 Task: Font style For heading Use Andalus with dark grey 1 1 colour. font size for heading '12 Pt. 'Change the font style of data to Andalusand font size to  12 Pt. Change the alignment of both headline & data to  Align right. In the sheet  Attendance Summary Reportbook
Action: Key pressed <Key.up><Key.up>
Screenshot: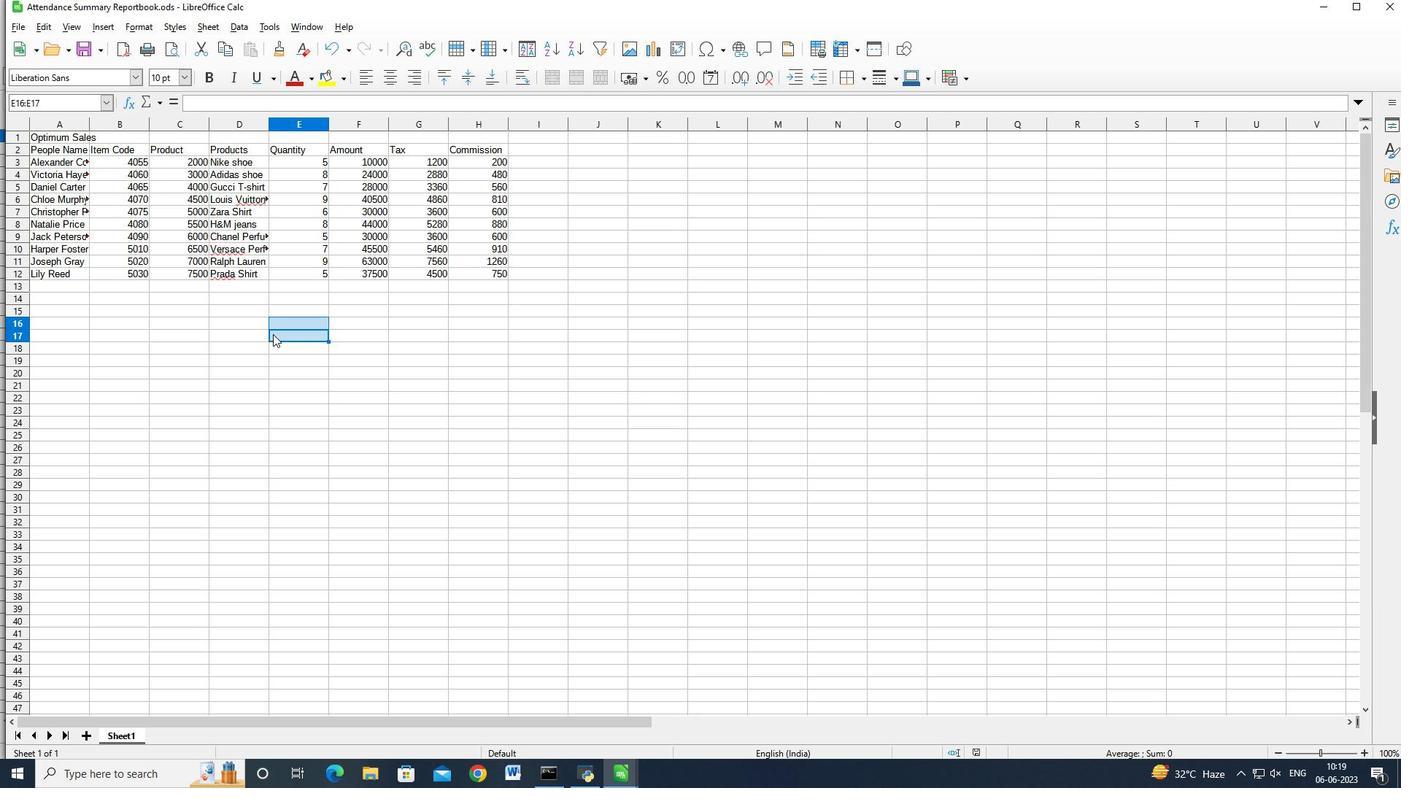 
Action: Mouse pressed right at (272, 334)
Screenshot: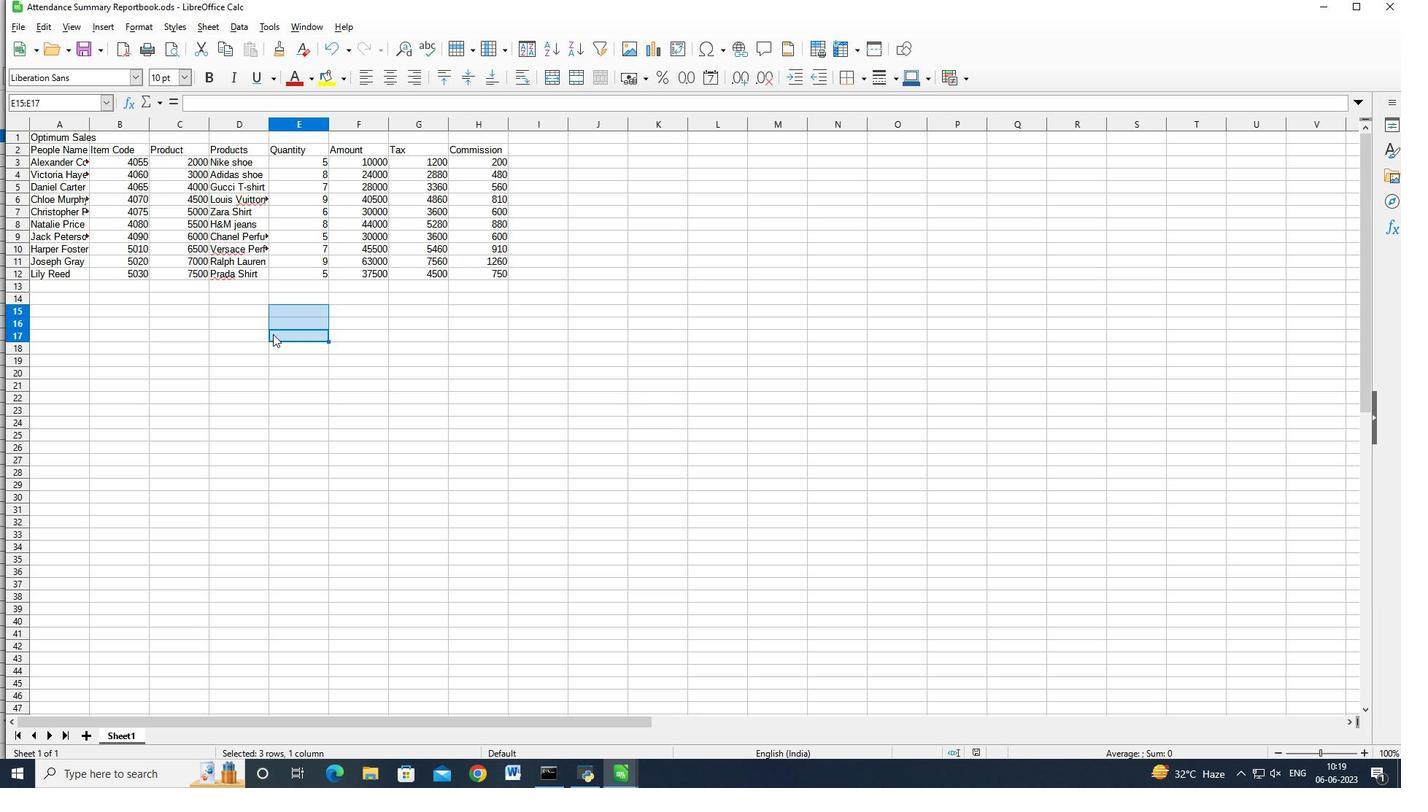 
Action: Mouse moved to (230, 348)
Screenshot: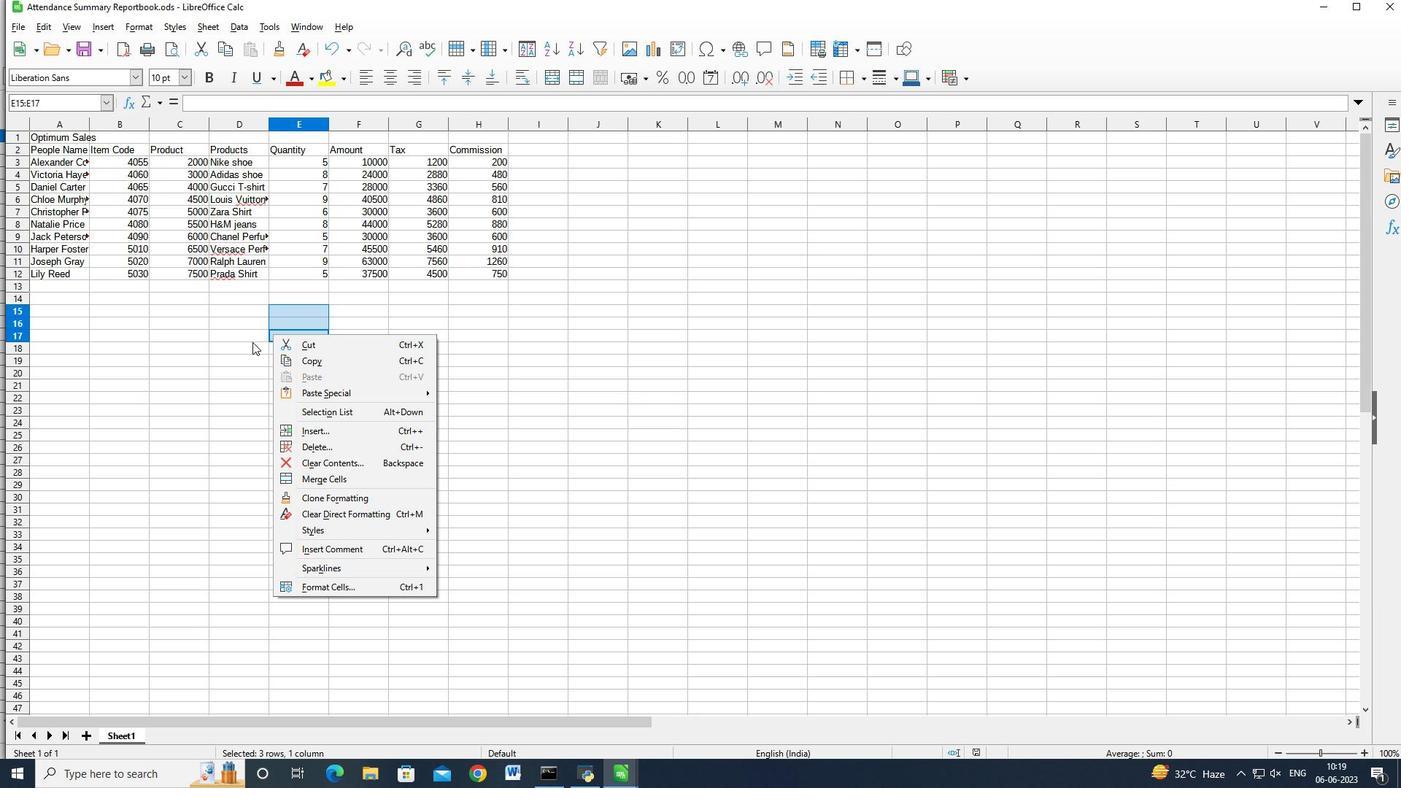 
Action: Mouse pressed right at (230, 348)
Screenshot: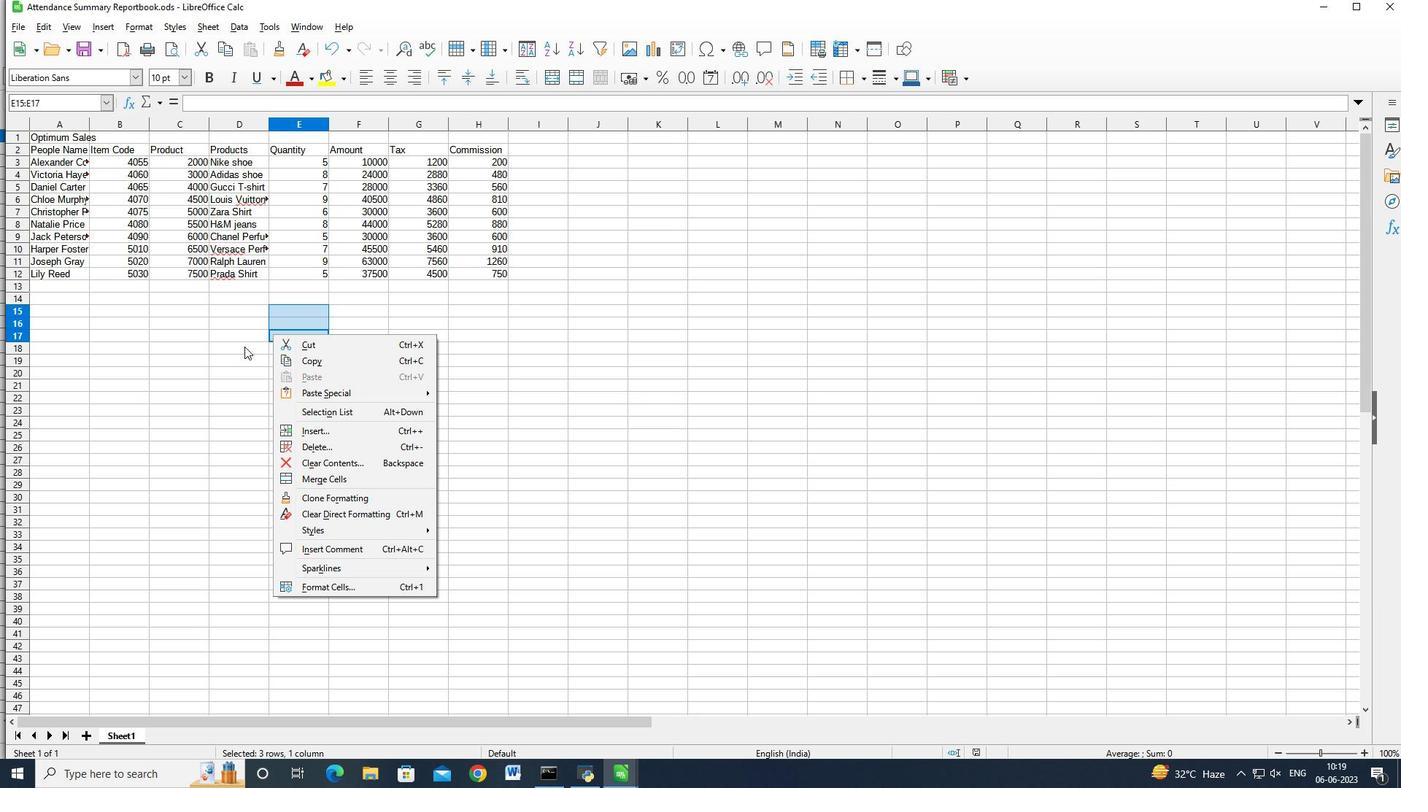 
Action: Mouse pressed right at (230, 348)
Screenshot: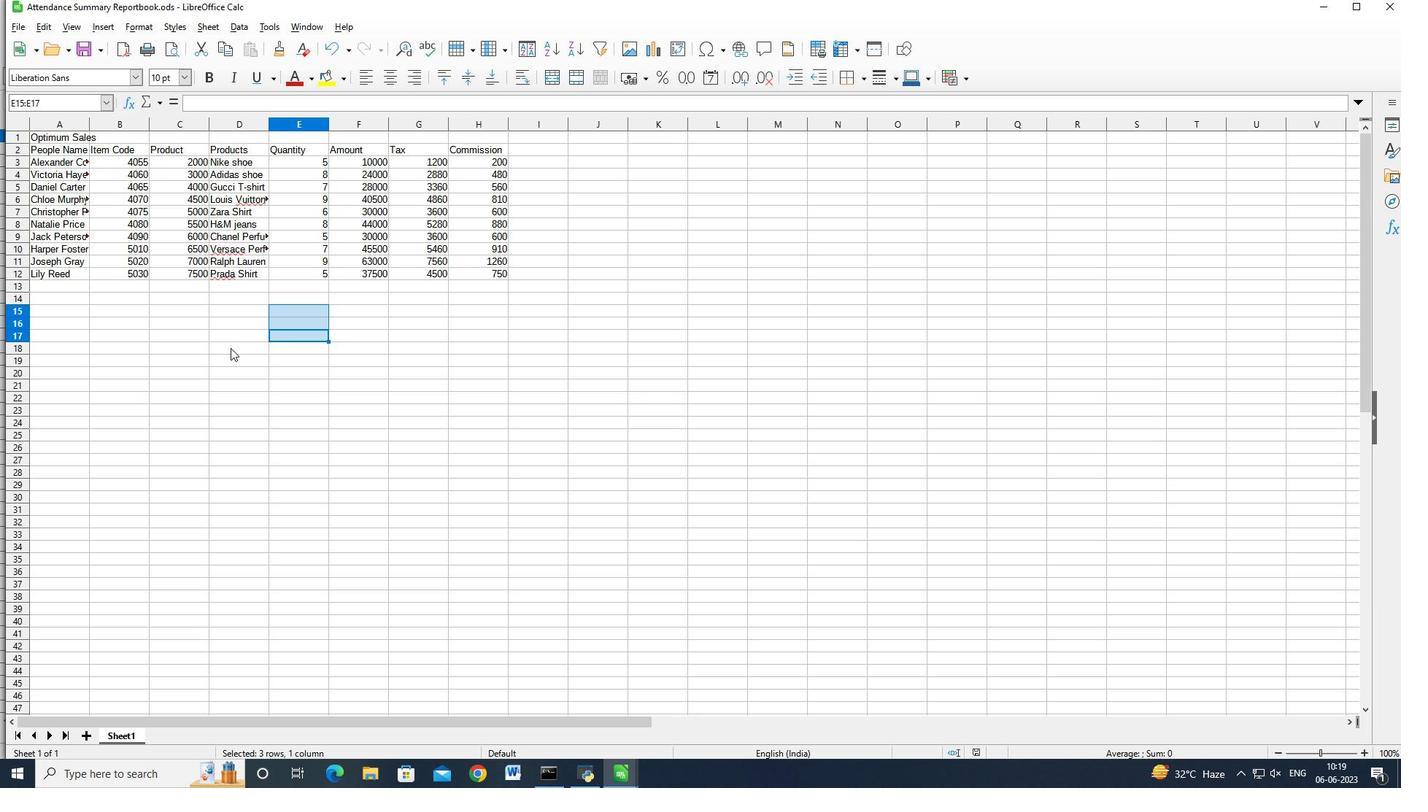 
Action: Mouse moved to (150, 294)
Screenshot: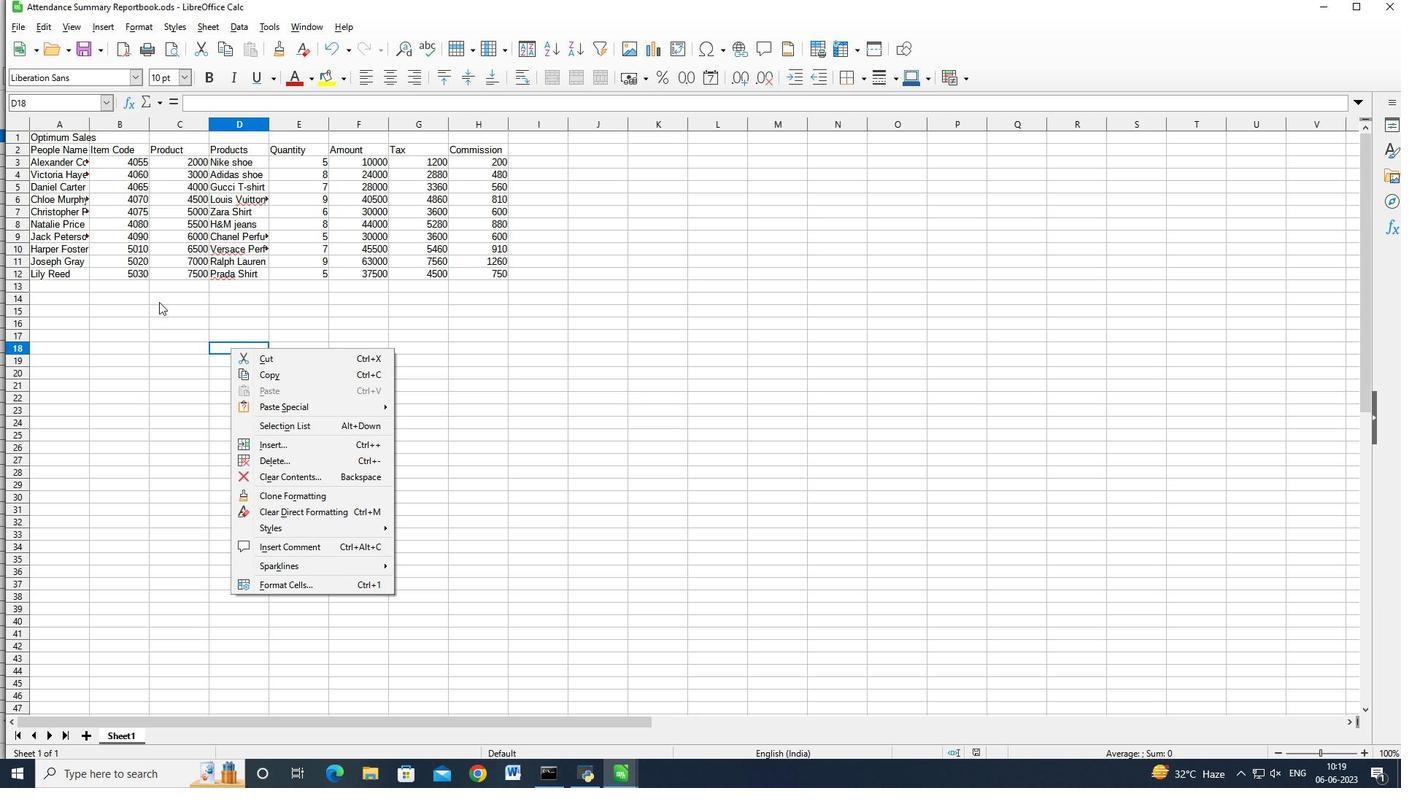 
Action: Mouse pressed right at (150, 294)
Screenshot: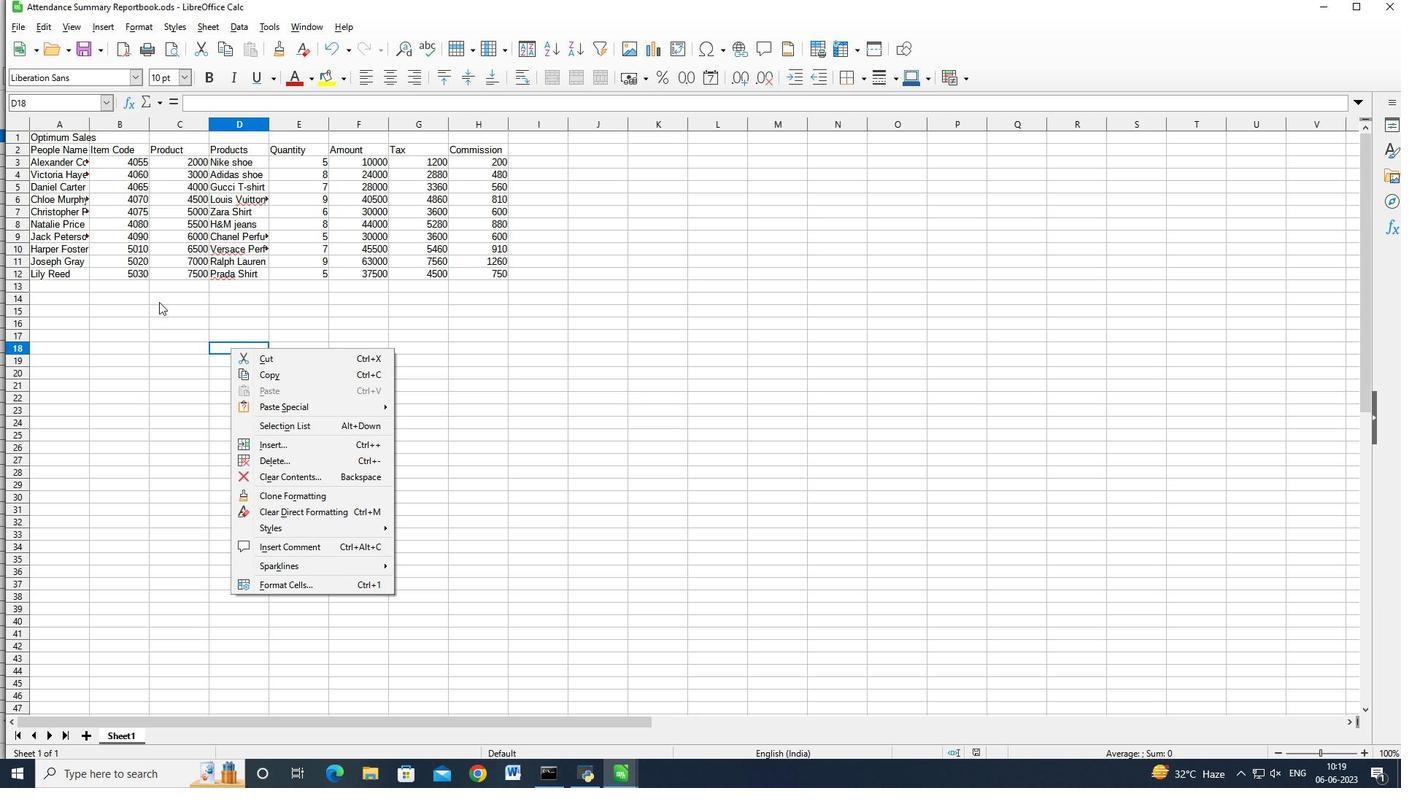 
Action: Mouse moved to (145, 294)
Screenshot: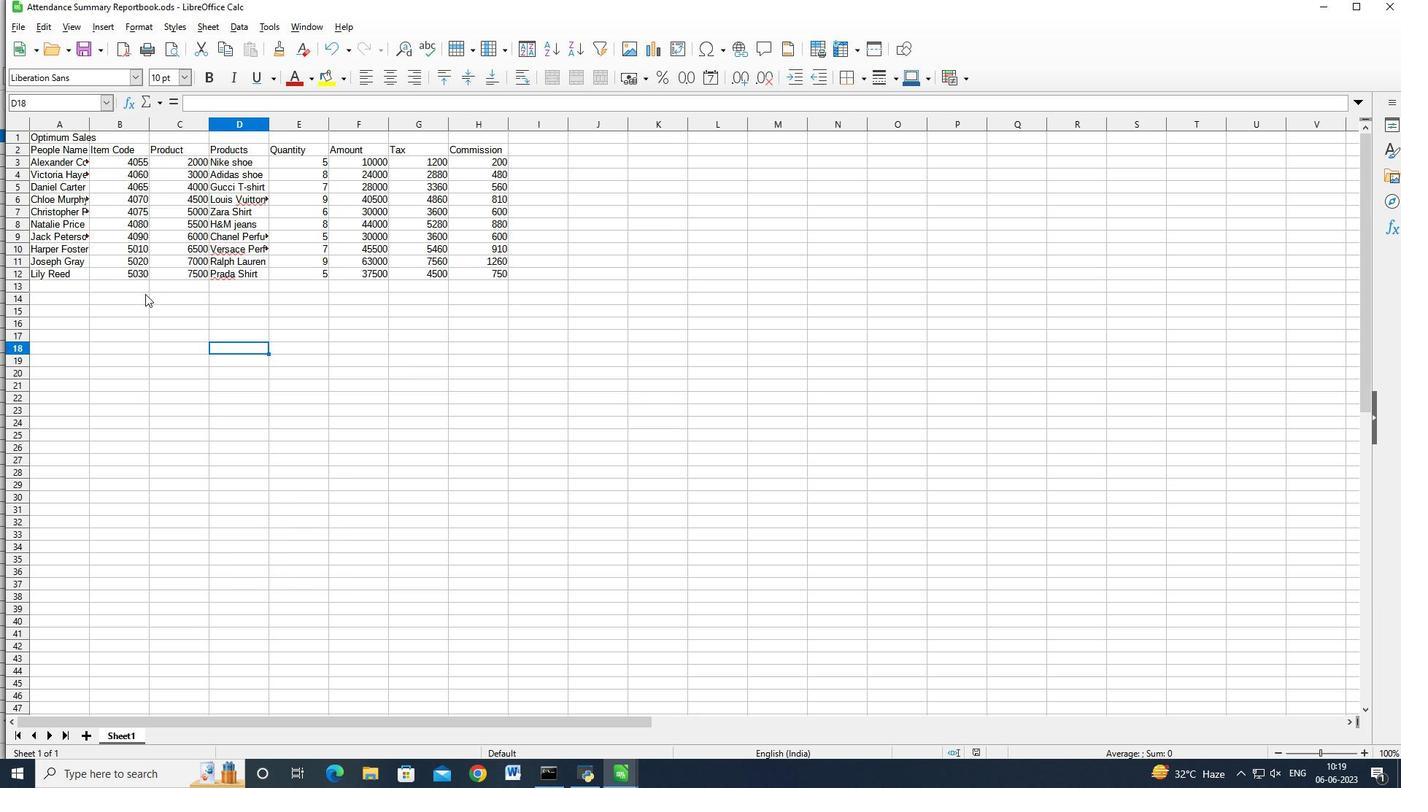 
Action: Key pressed <Key.up><Key.up><Key.left><Key.up><Key.left><Key.up><Key.left><Key.up><Key.left><Key.up><Key.up><Key.up><Key.up><Key.up><Key.up><Key.up><Key.up><Key.up><Key.up><Key.up><Key.up><Key.shift><Key.right>
Screenshot: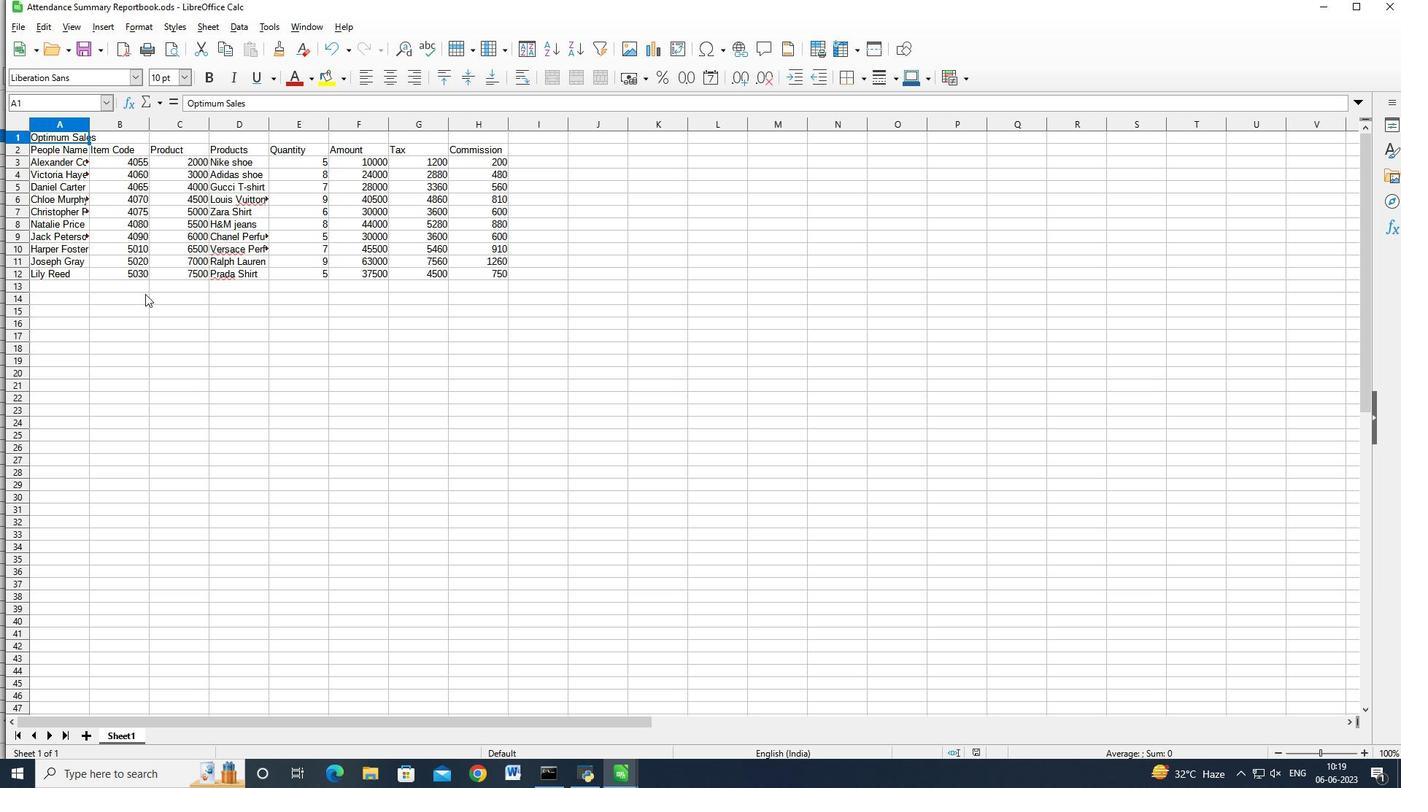 
Action: Mouse moved to (101, 76)
Screenshot: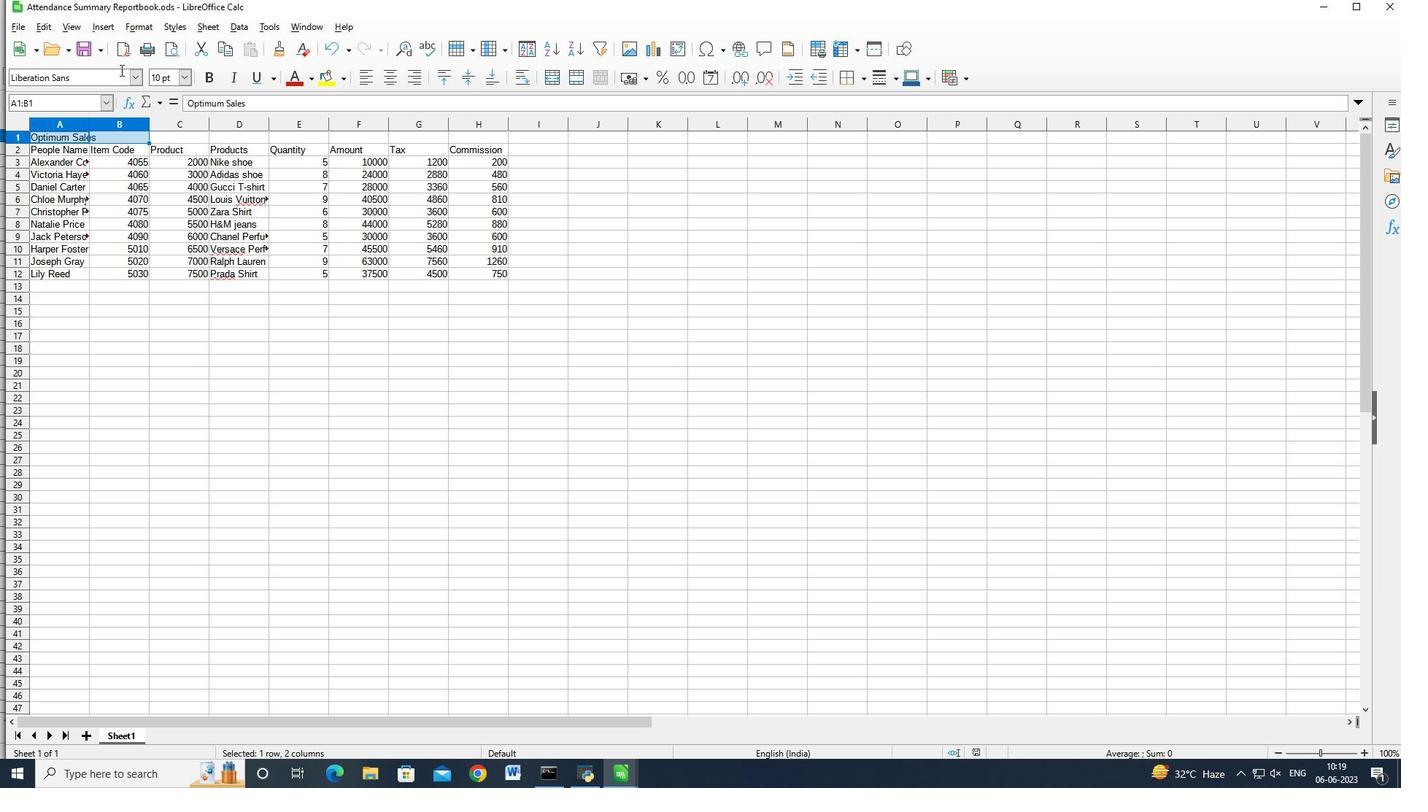 
Action: Mouse pressed left at (101, 76)
Screenshot: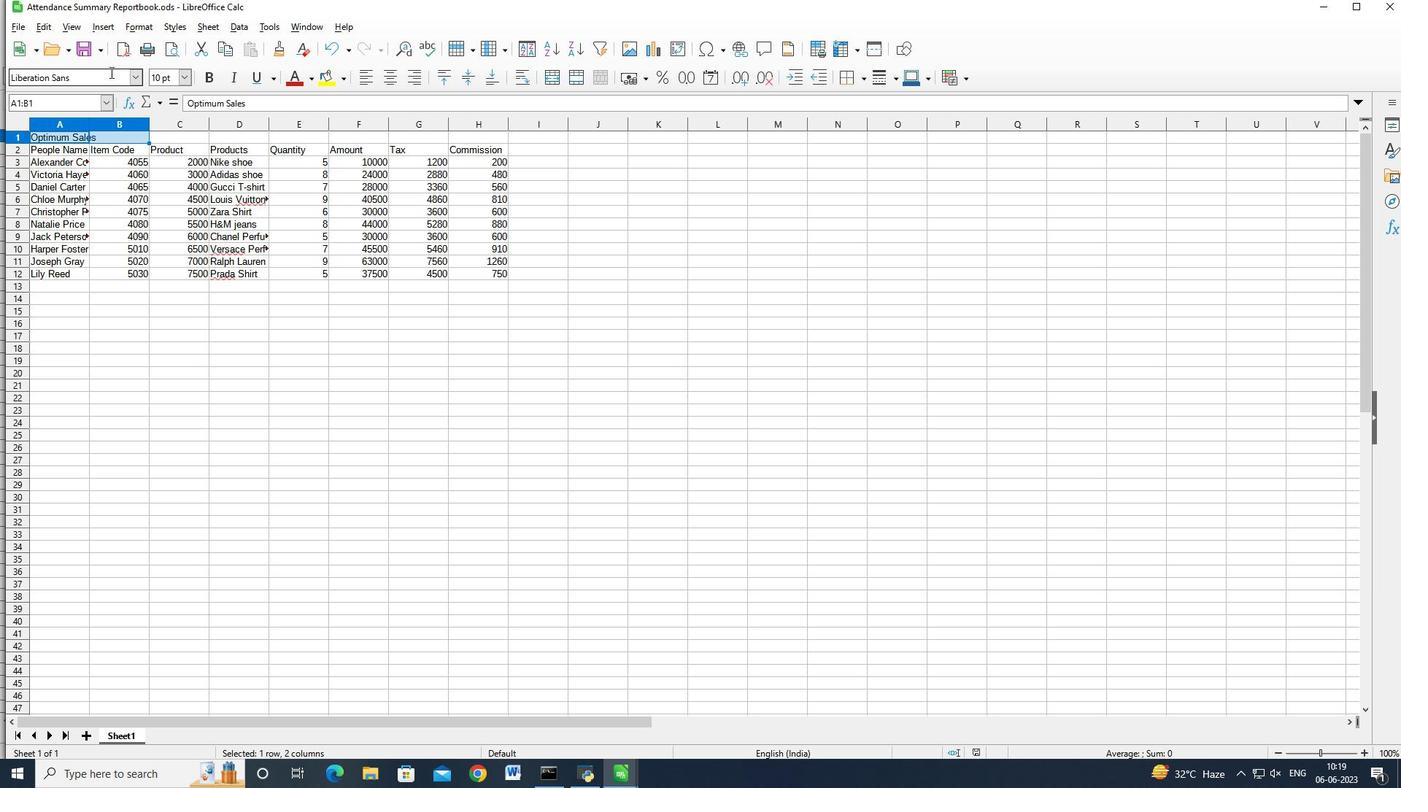 
Action: Key pressed <Key.backspace><Key.backspace><Key.backspace><Key.backspace><Key.backspace><Key.backspace><Key.backspace><Key.backspace><Key.backspace><Key.backspace><Key.backspace><Key.backspace><Key.backspace><Key.backspace><Key.backspace><Key.shift_r>Andalus<Key.enter>
Screenshot: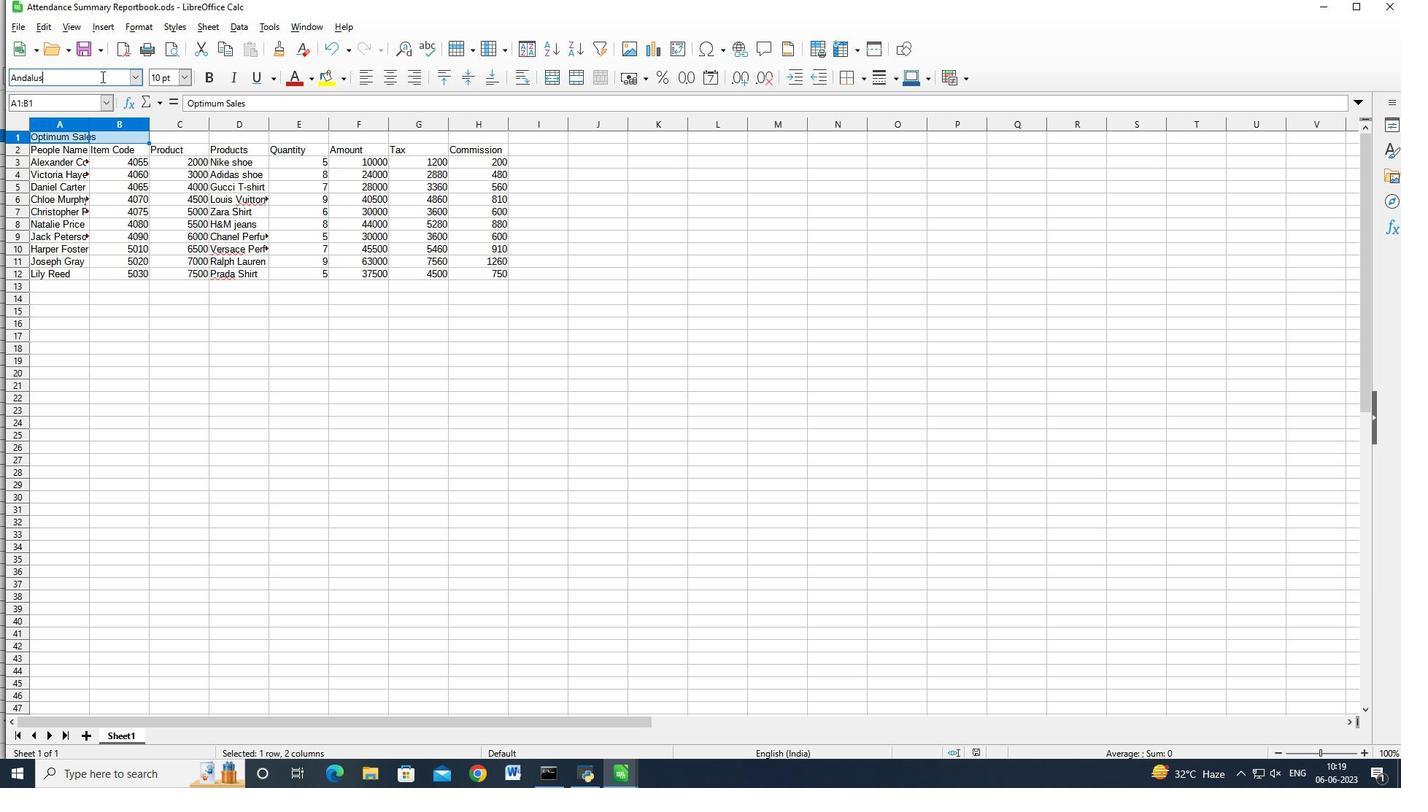 
Action: Mouse moved to (310, 78)
Screenshot: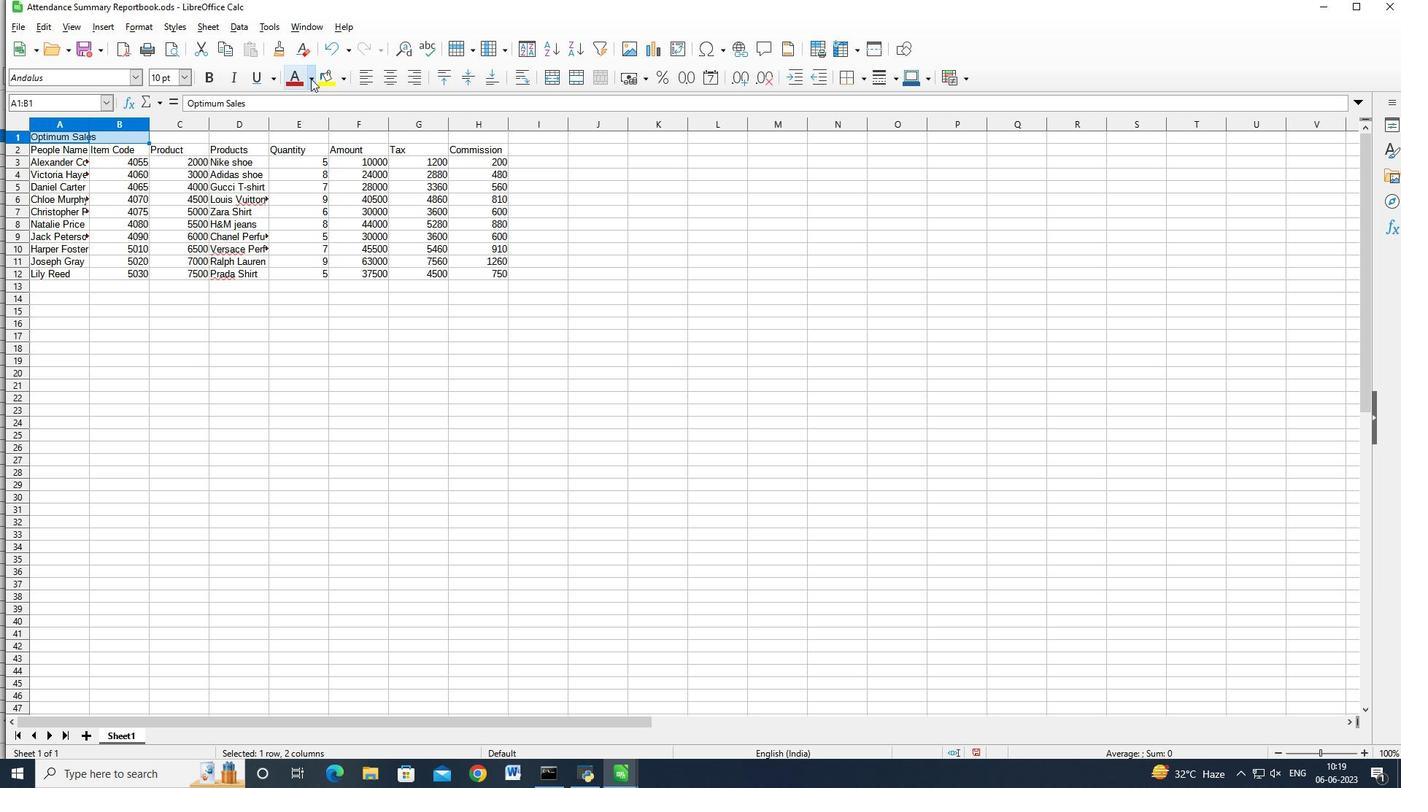 
Action: Mouse pressed left at (310, 78)
Screenshot: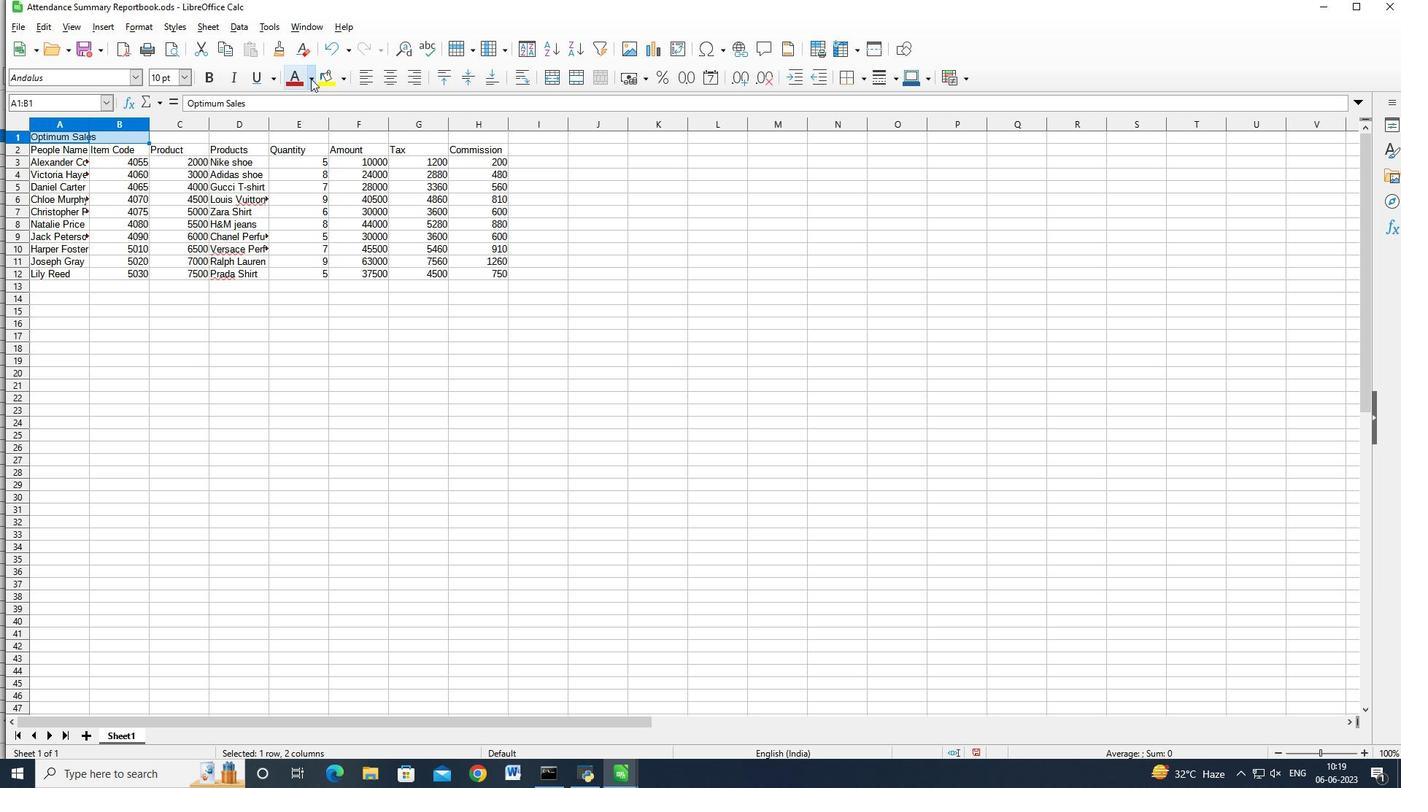 
Action: Mouse moved to (343, 169)
Screenshot: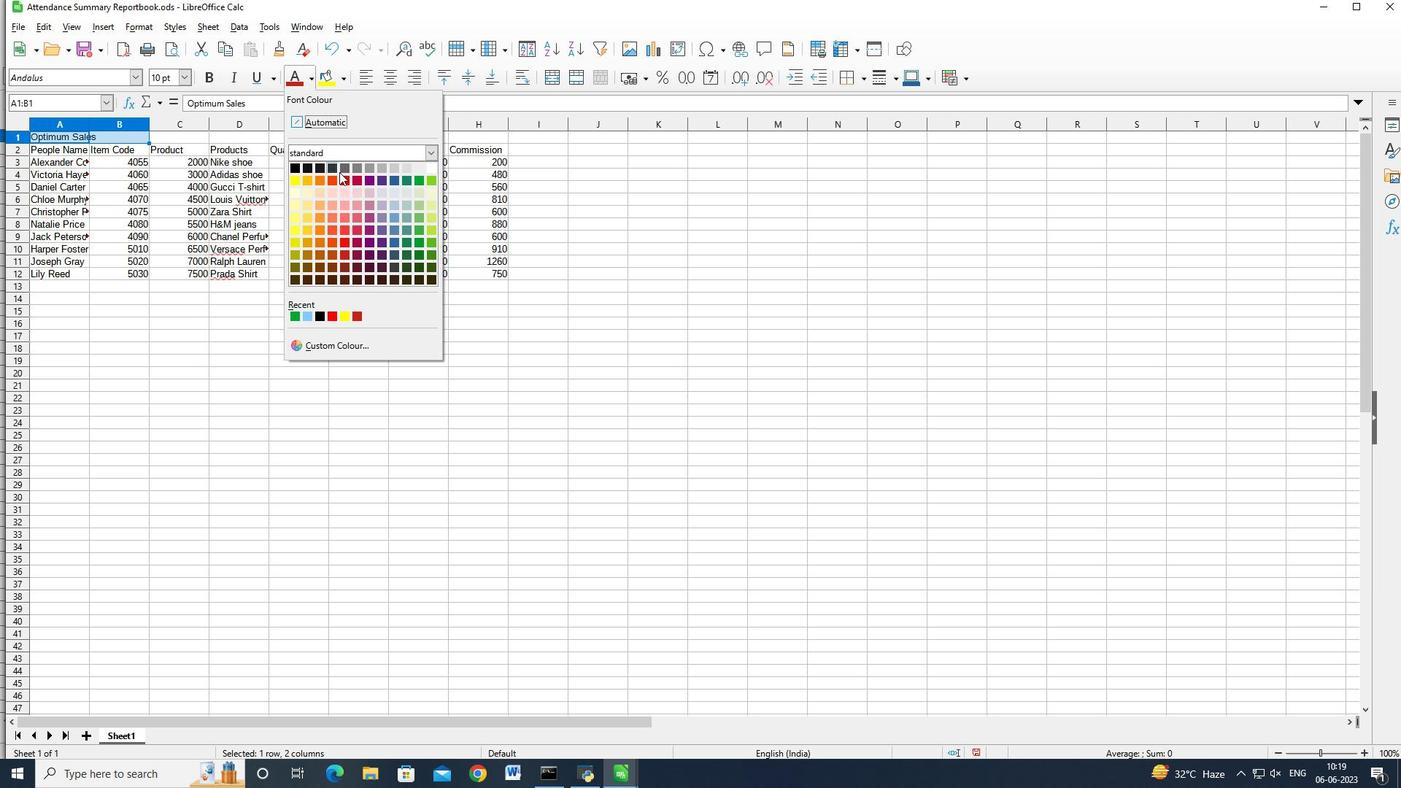 
Action: Mouse pressed left at (343, 169)
Screenshot: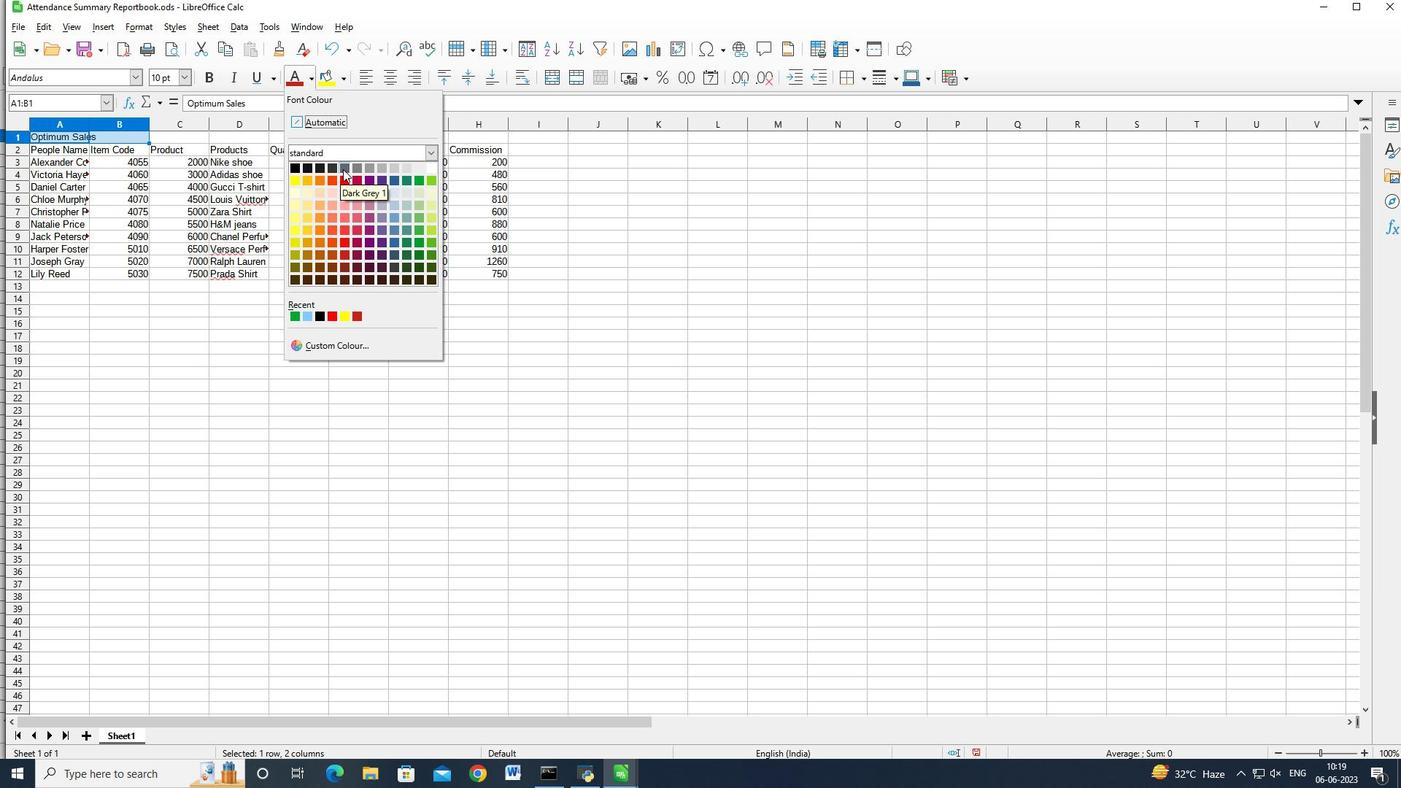 
Action: Mouse moved to (55, 143)
Screenshot: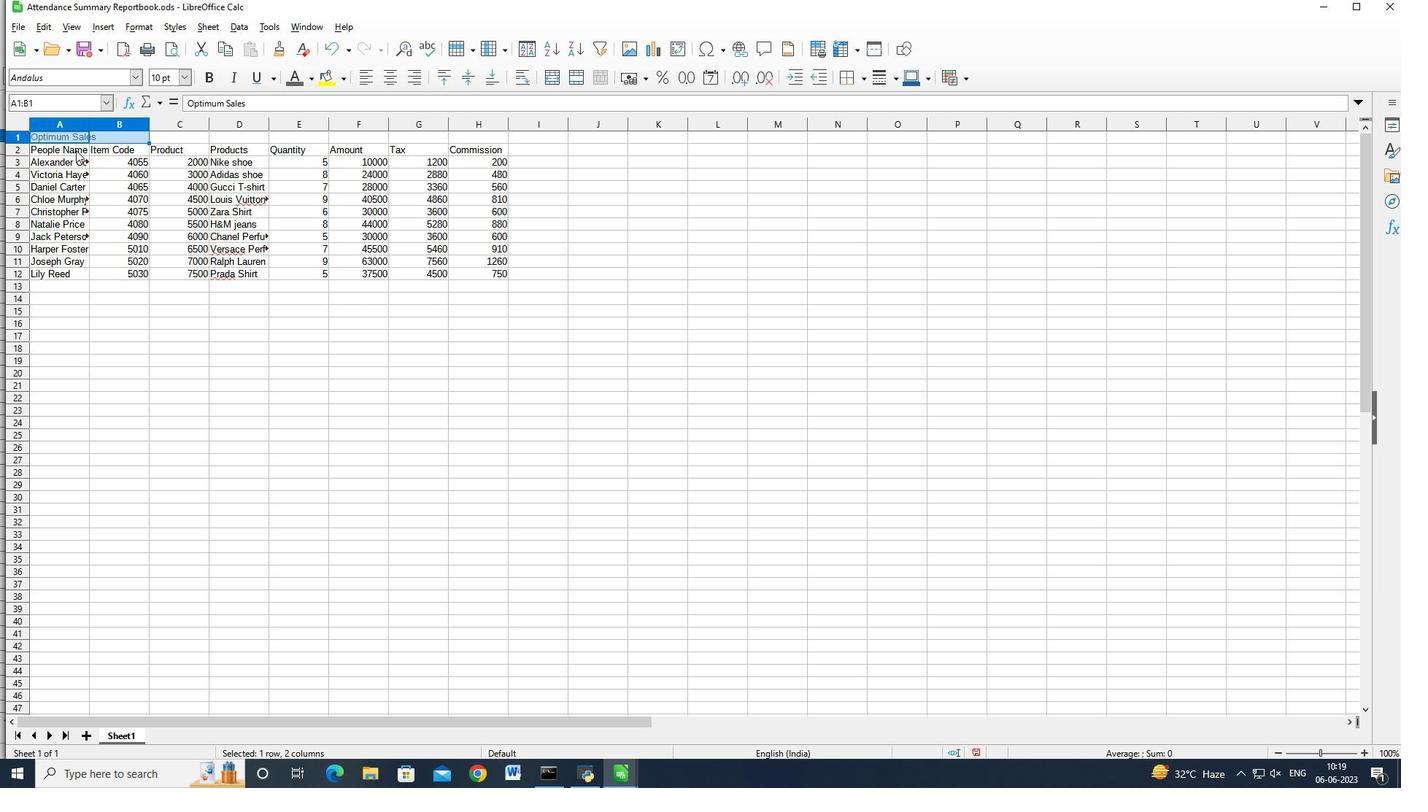 
Action: Mouse pressed left at (55, 143)
Screenshot: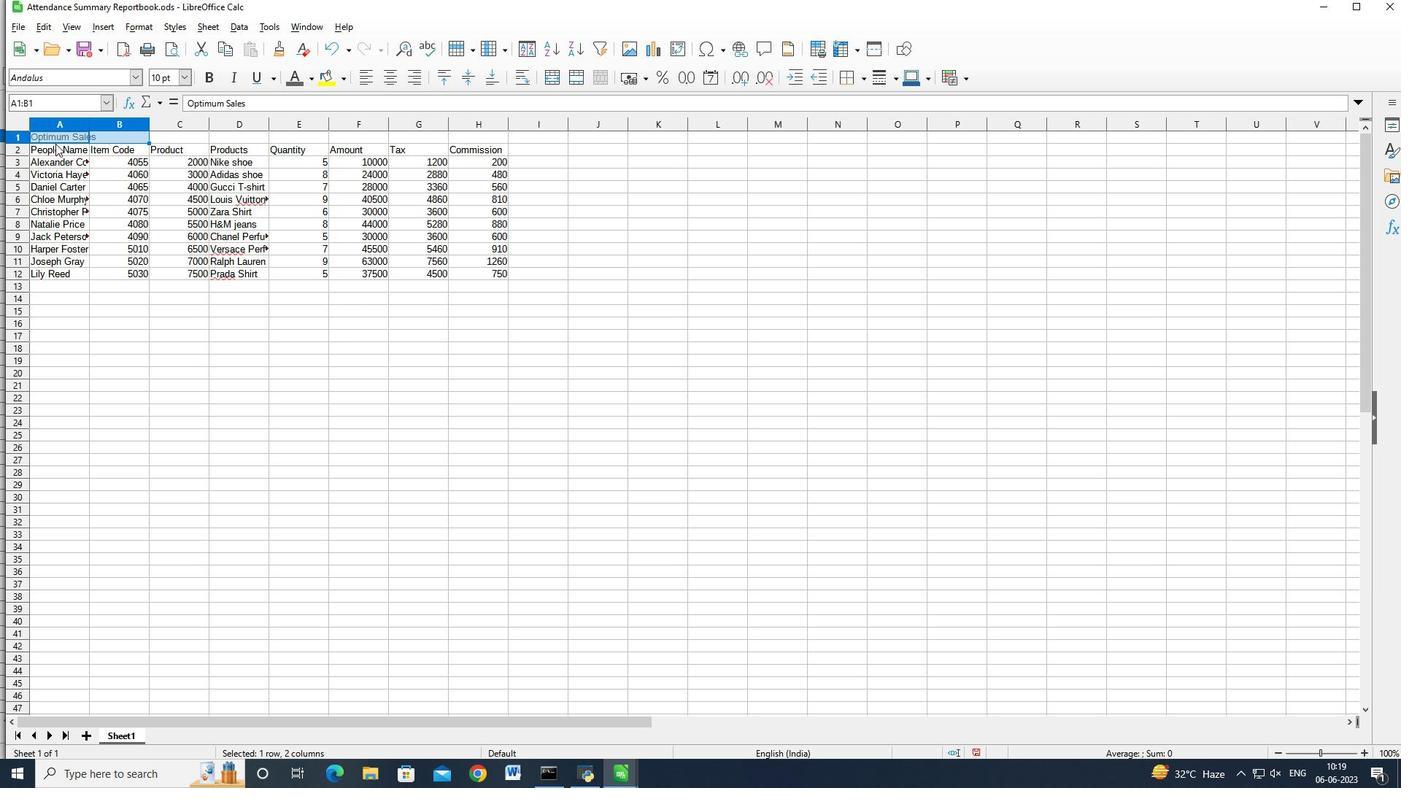 
Action: Key pressed <Key.up><Key.shift><Key.right>
Screenshot: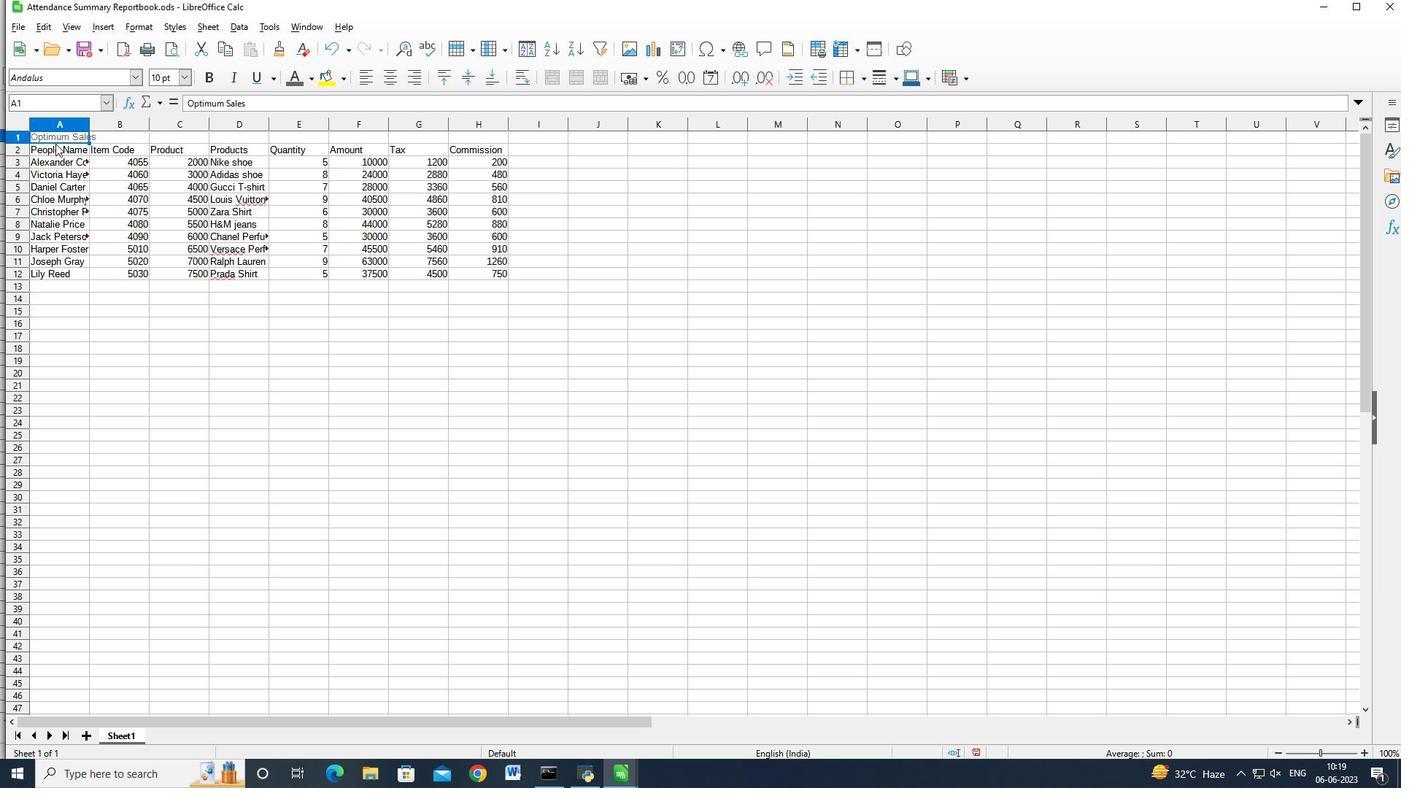 
Action: Mouse moved to (181, 82)
Screenshot: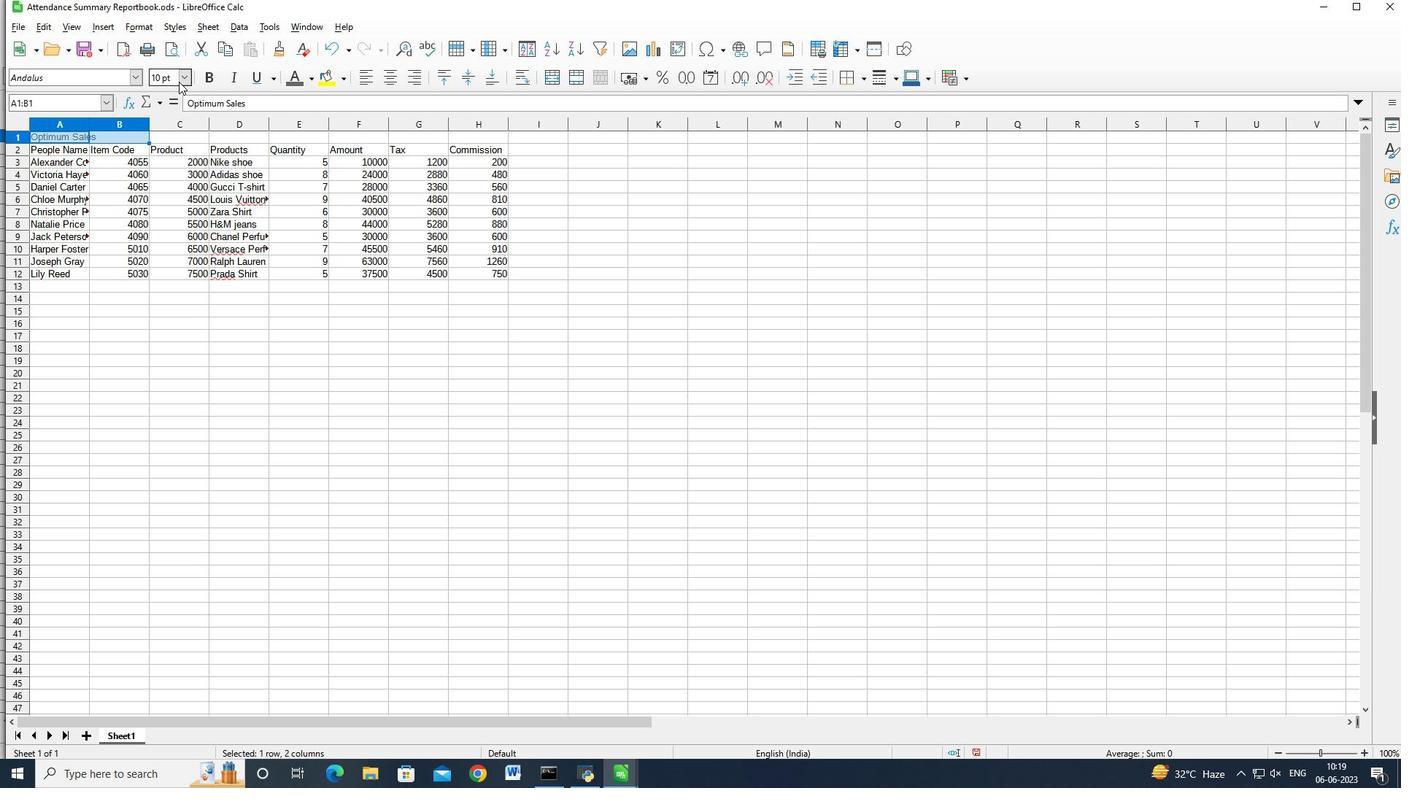
Action: Mouse pressed left at (181, 82)
Screenshot: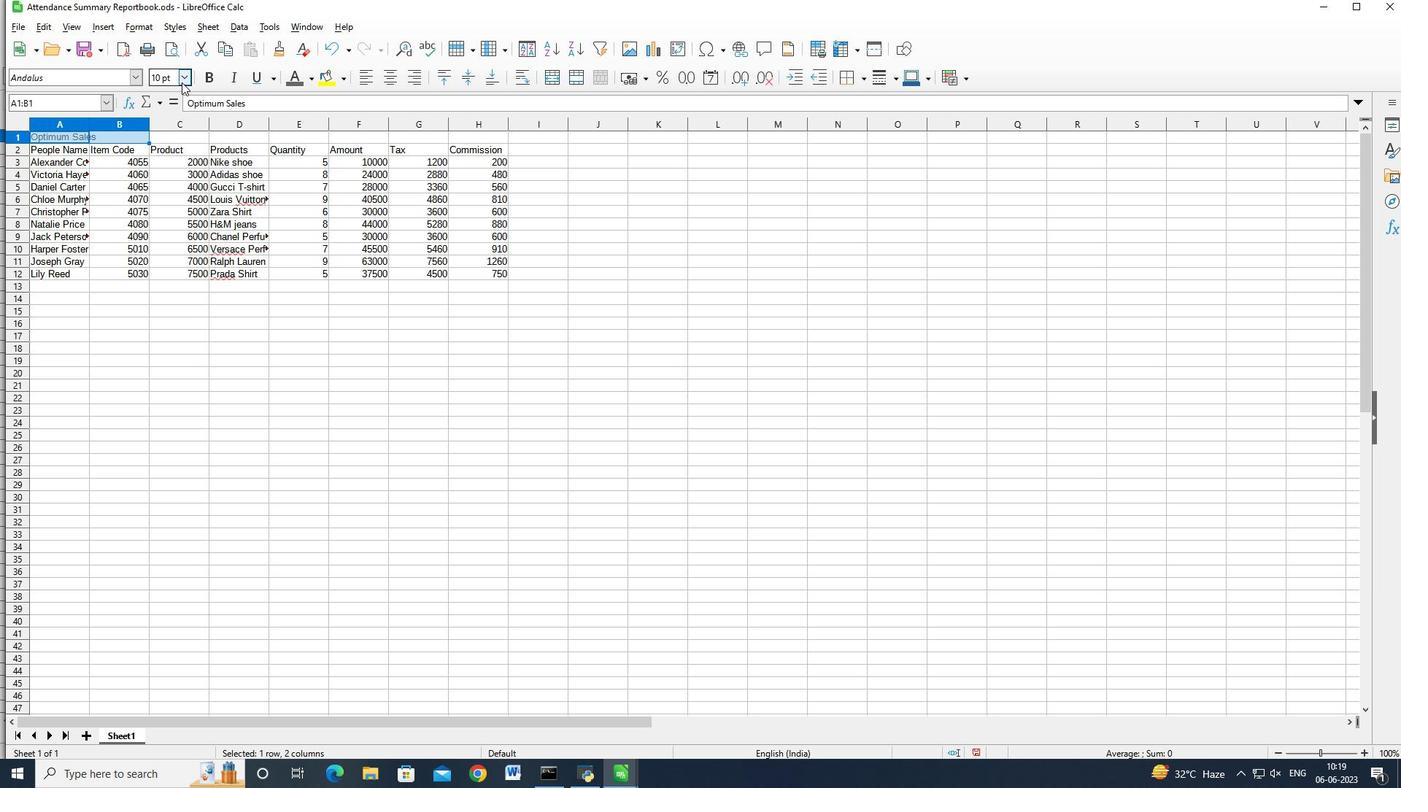 
Action: Mouse moved to (159, 176)
Screenshot: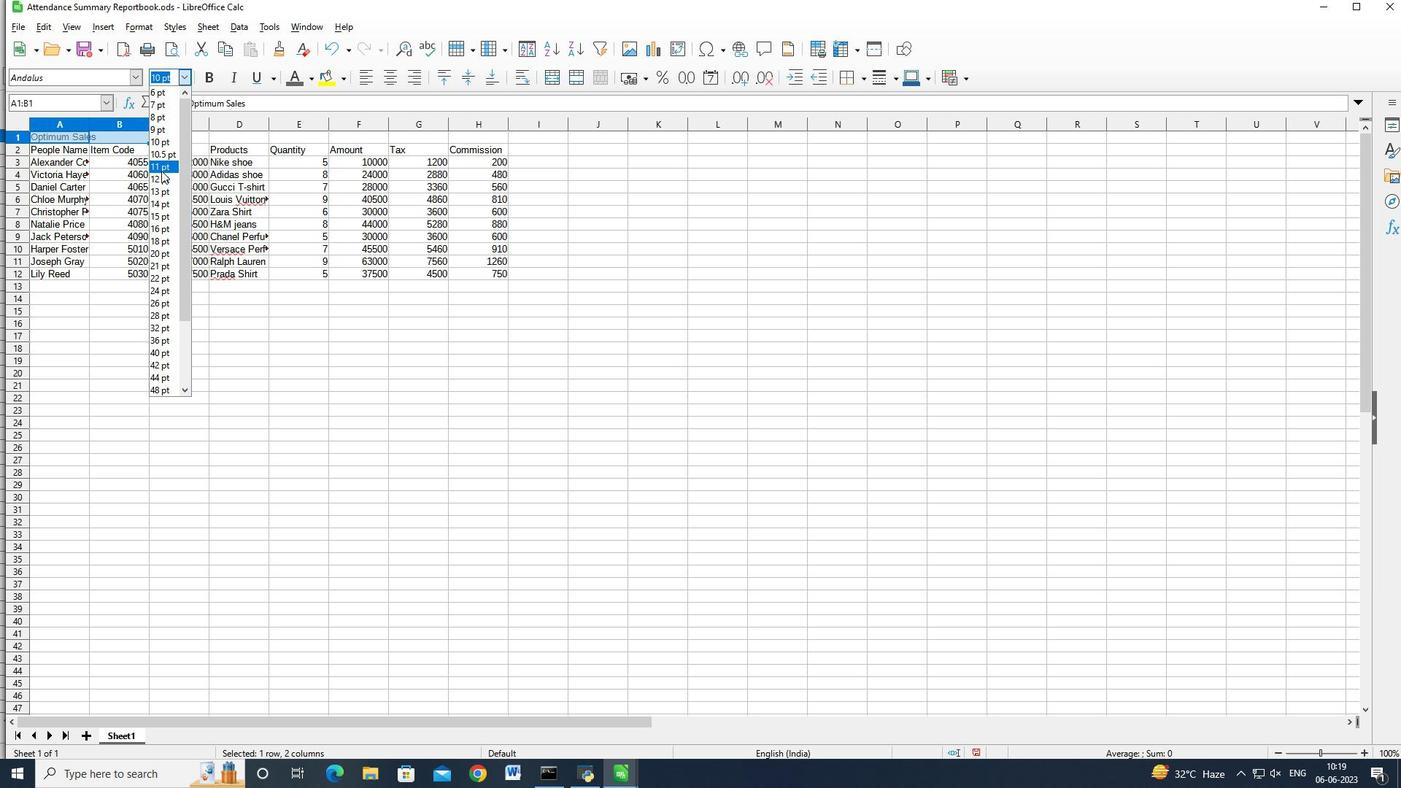 
Action: Mouse pressed left at (159, 176)
Screenshot: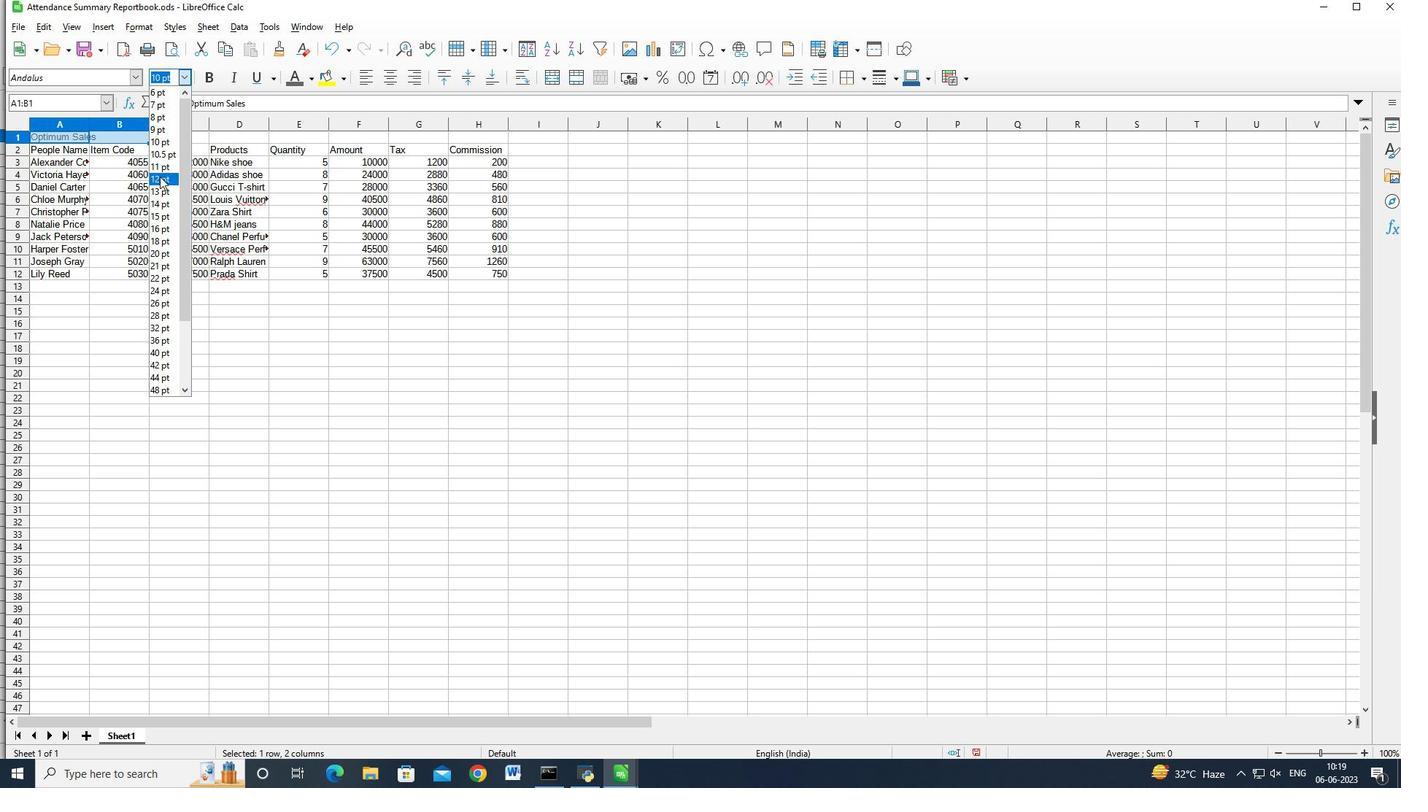 
Action: Mouse moved to (67, 154)
Screenshot: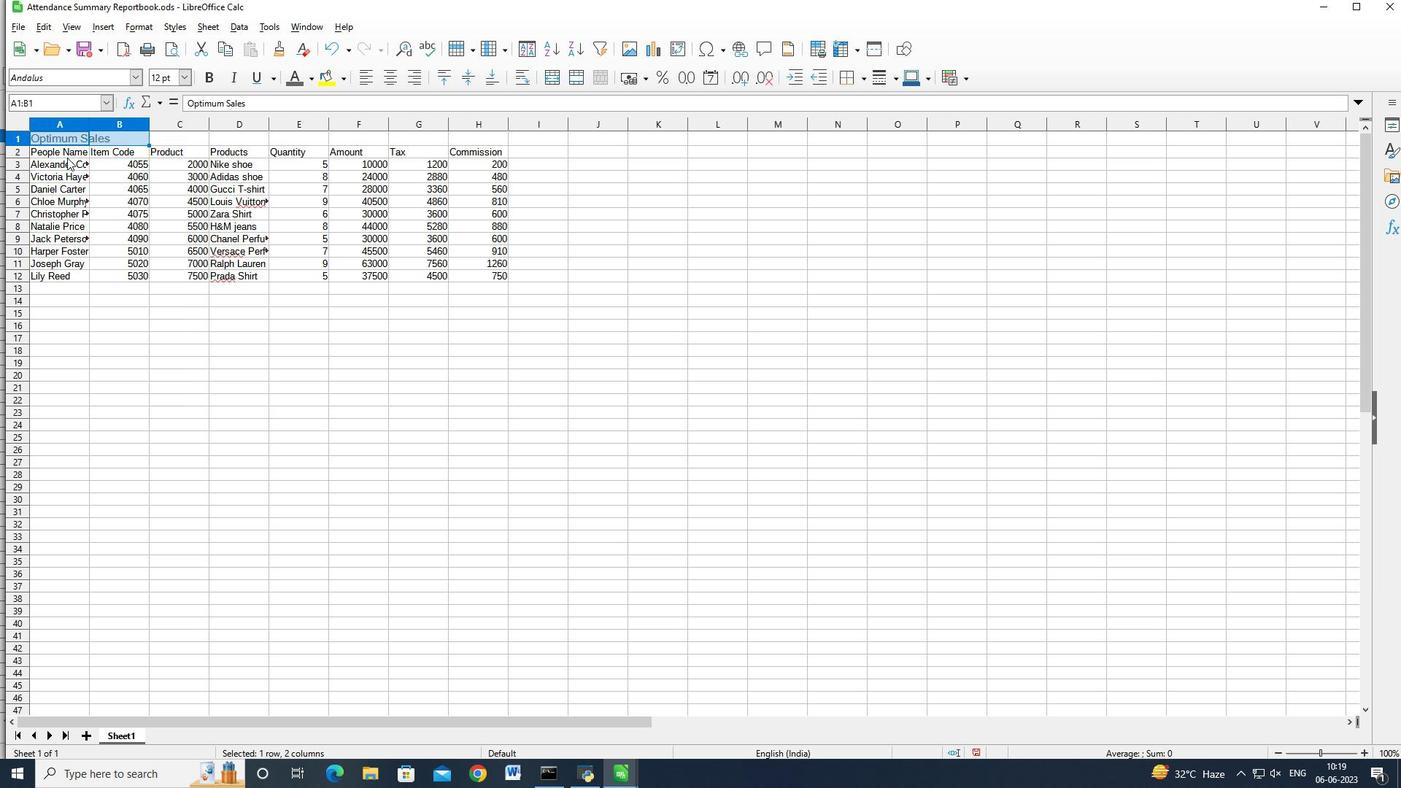 
Action: Mouse pressed left at (67, 154)
Screenshot: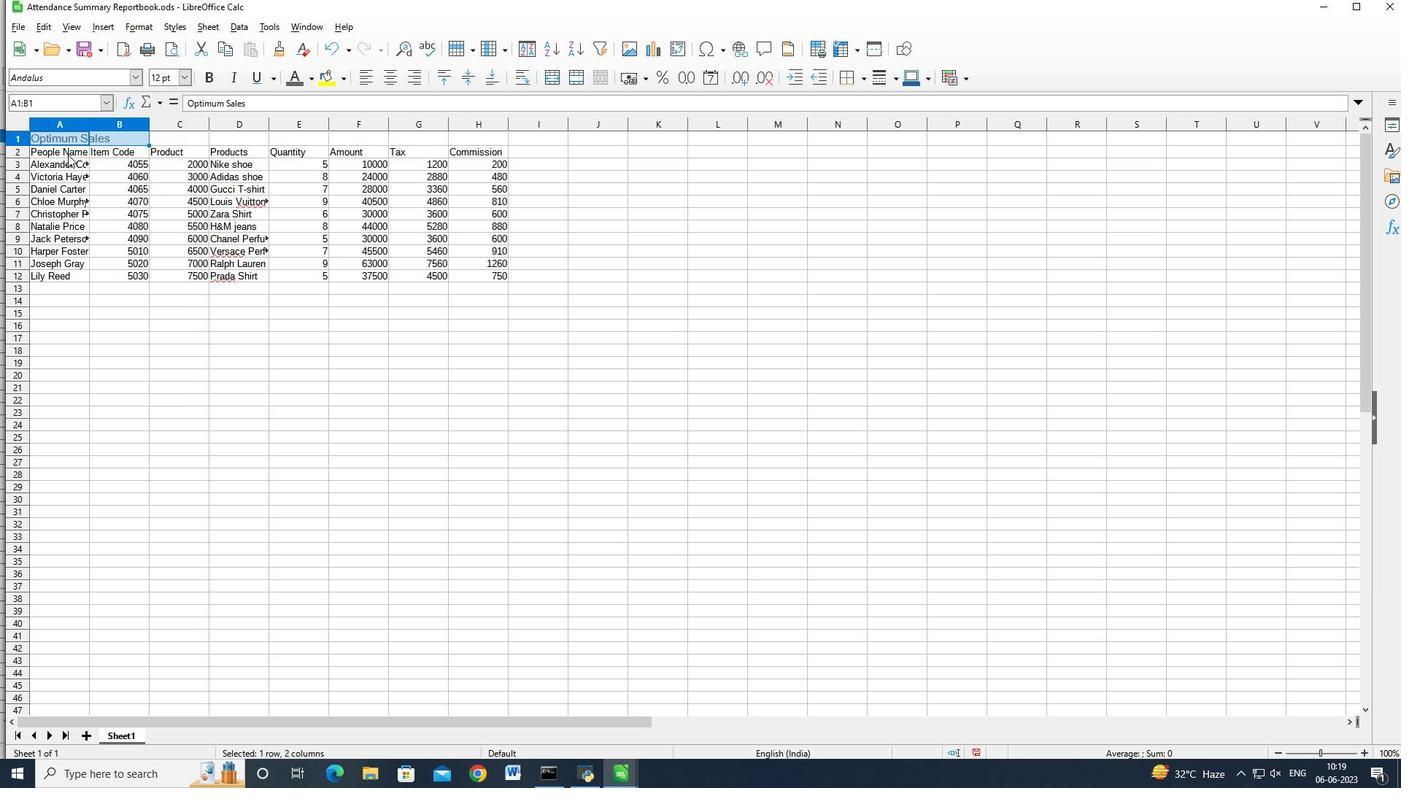 
Action: Key pressed <Key.shift><Key.right><Key.right><Key.right><Key.right><Key.right><Key.right><Key.right><Key.down><Key.down><Key.down><Key.down><Key.down><Key.down><Key.down><Key.down><Key.down><Key.down>
Screenshot: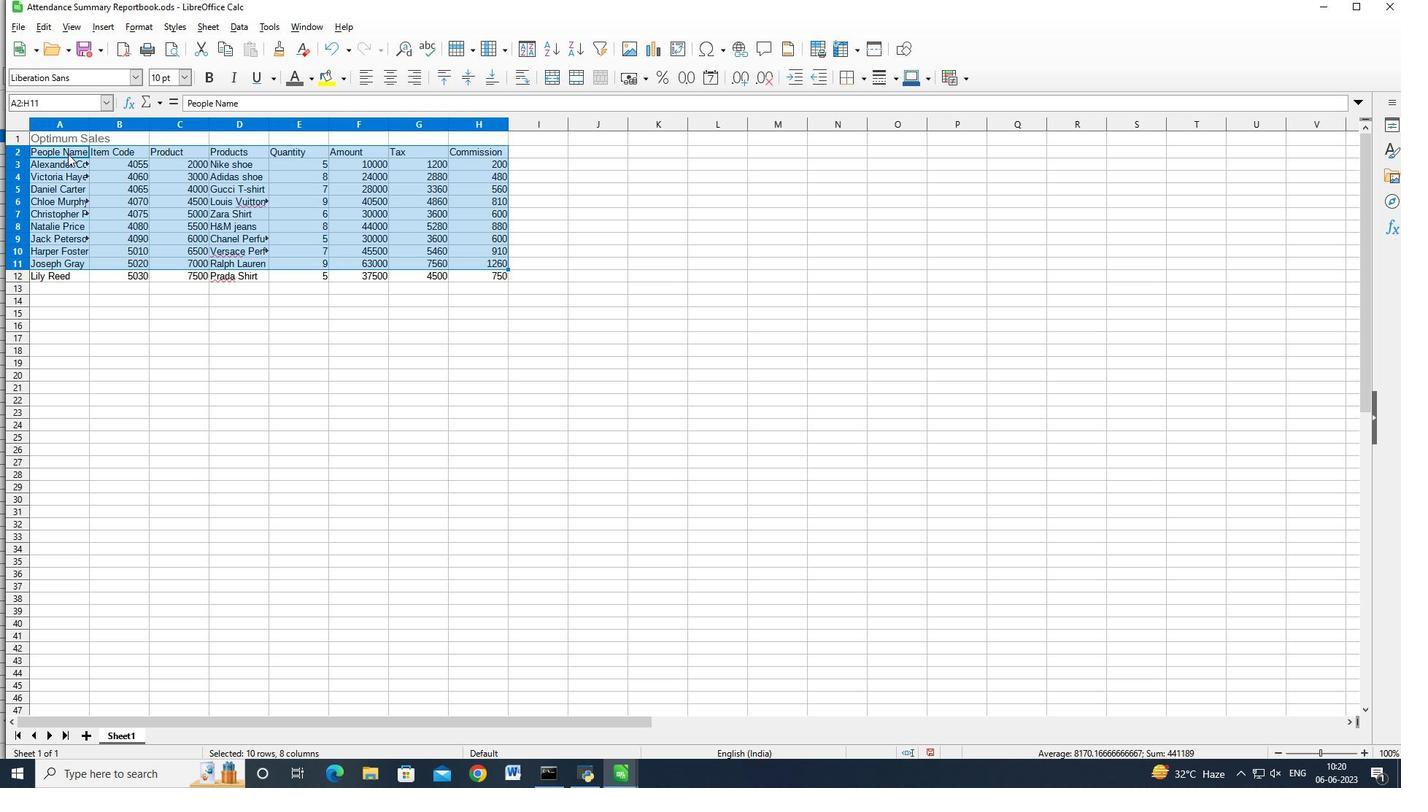 
Action: Mouse moved to (77, 73)
Screenshot: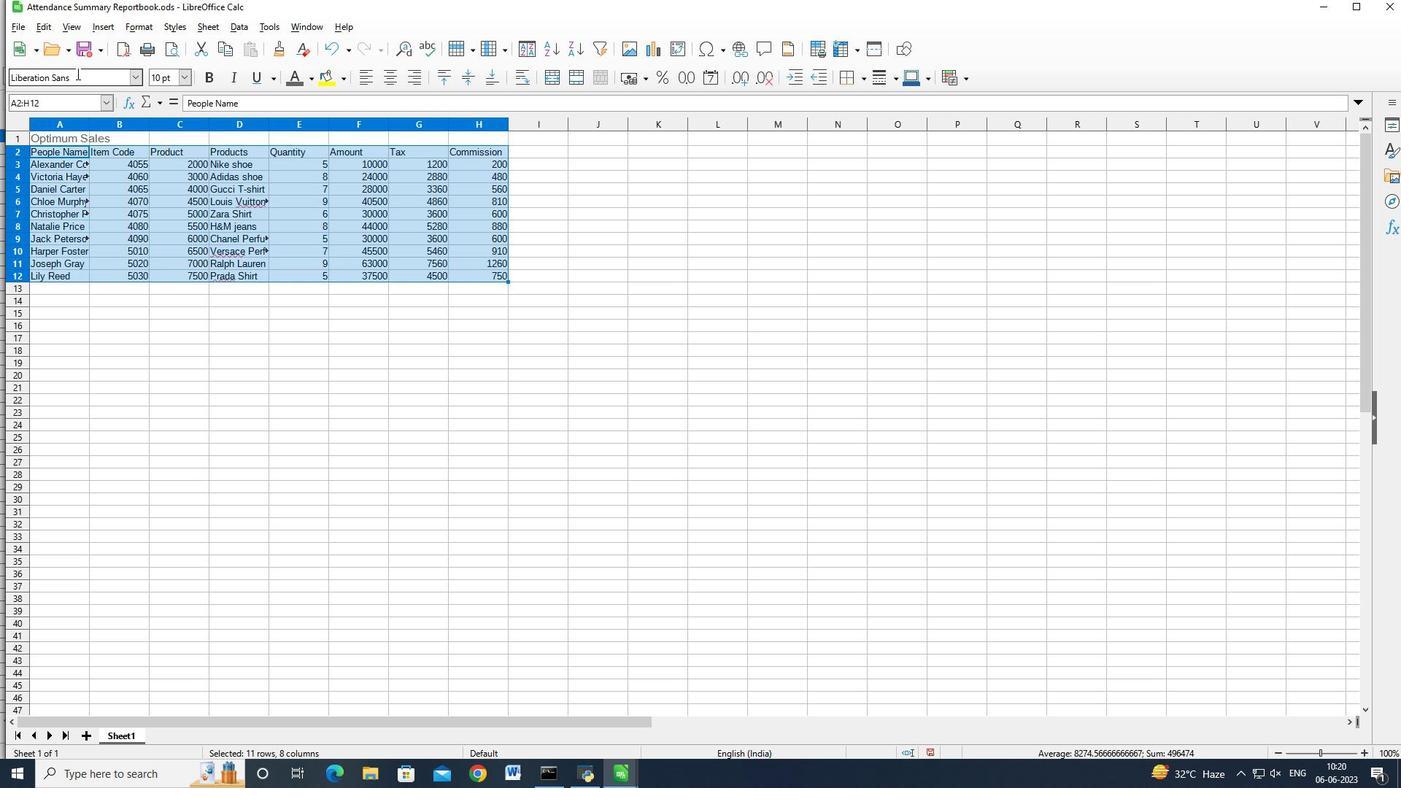 
Action: Mouse pressed left at (77, 73)
Screenshot: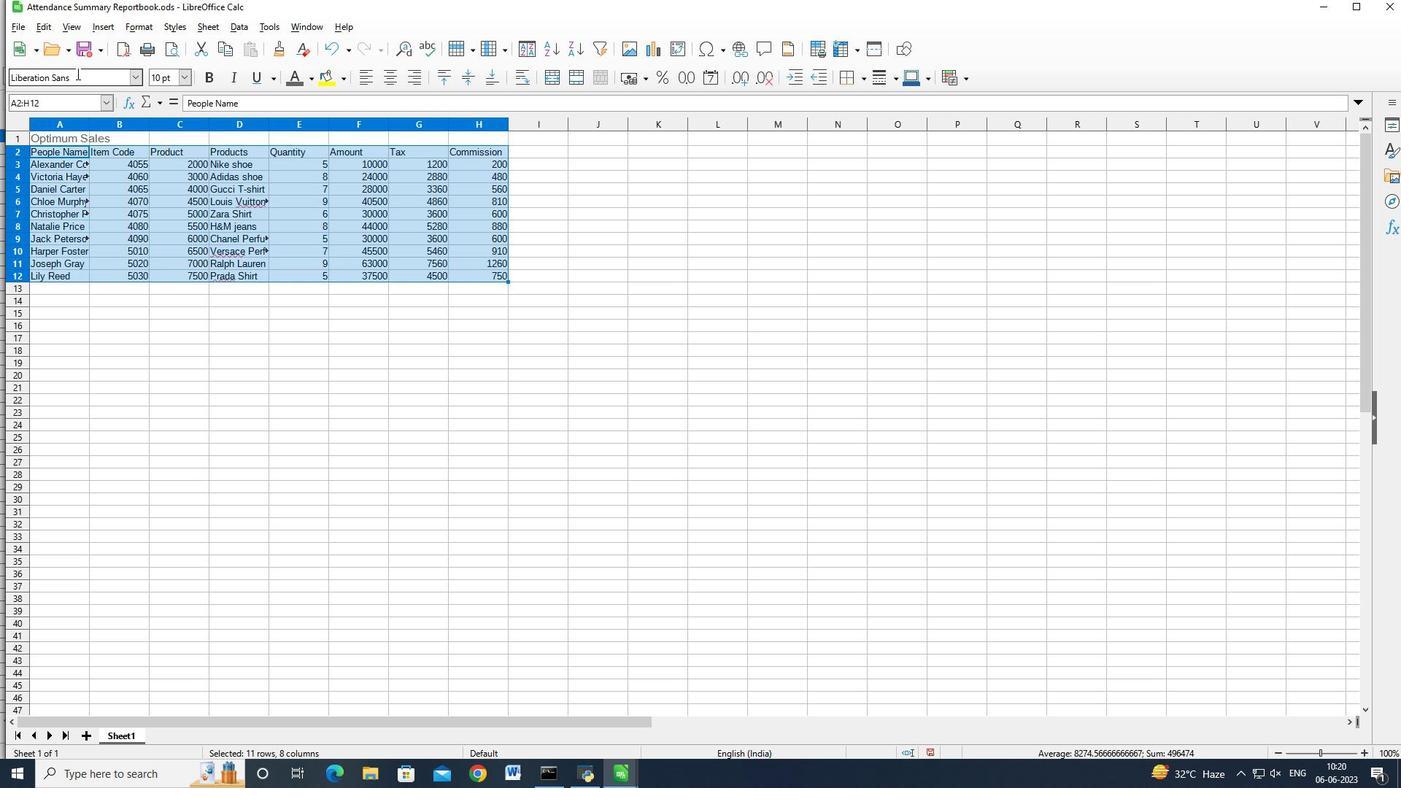 
Action: Key pressed <Key.backspace><Key.backspace><Key.backspace><Key.backspace><Key.backspace><Key.backspace><Key.backspace><Key.backspace><Key.backspace><Key.backspace><Key.backspace><Key.backspace><Key.backspace><Key.backspace><Key.backspace><Key.backspace><Key.shift_r>Andalusand<Key.enter>
Screenshot: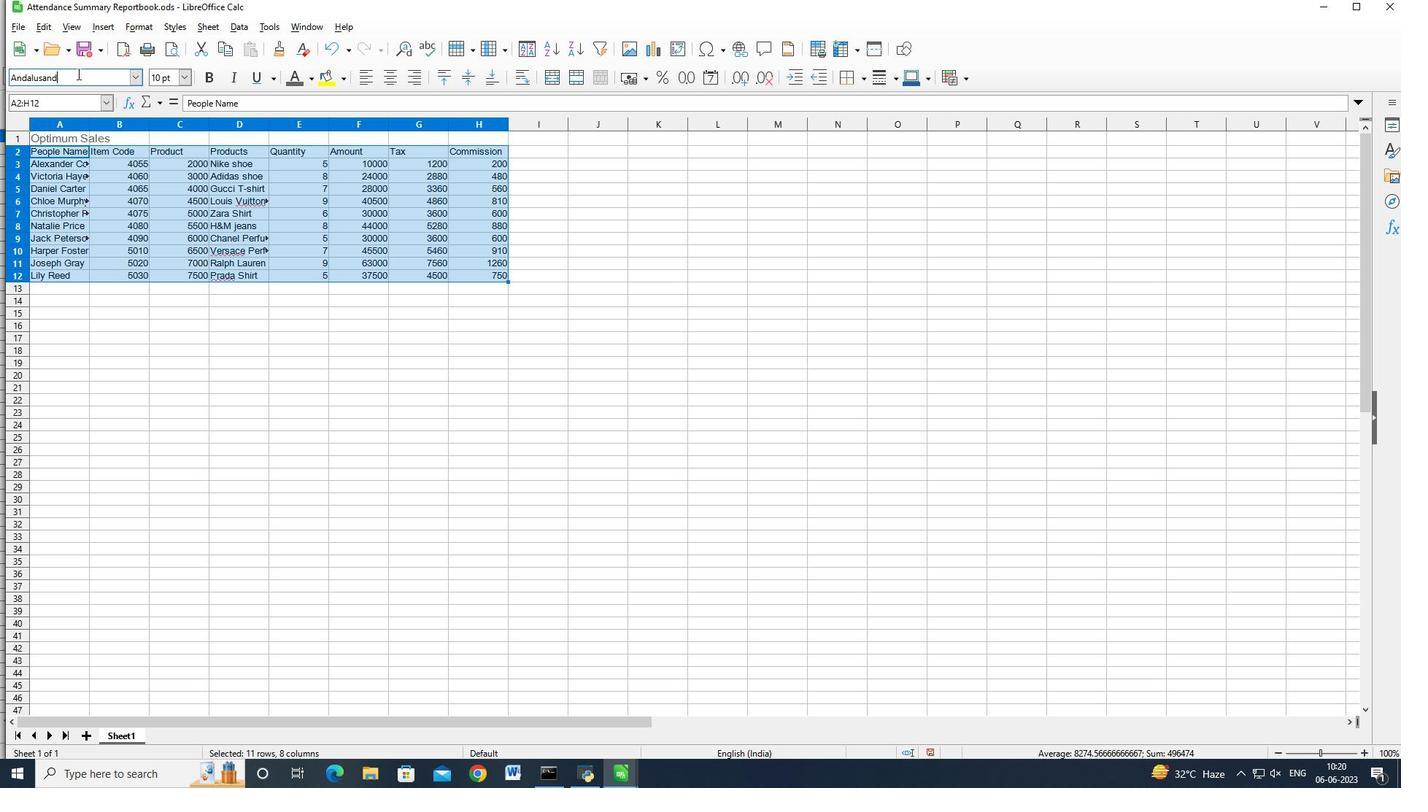 
Action: Mouse moved to (184, 77)
Screenshot: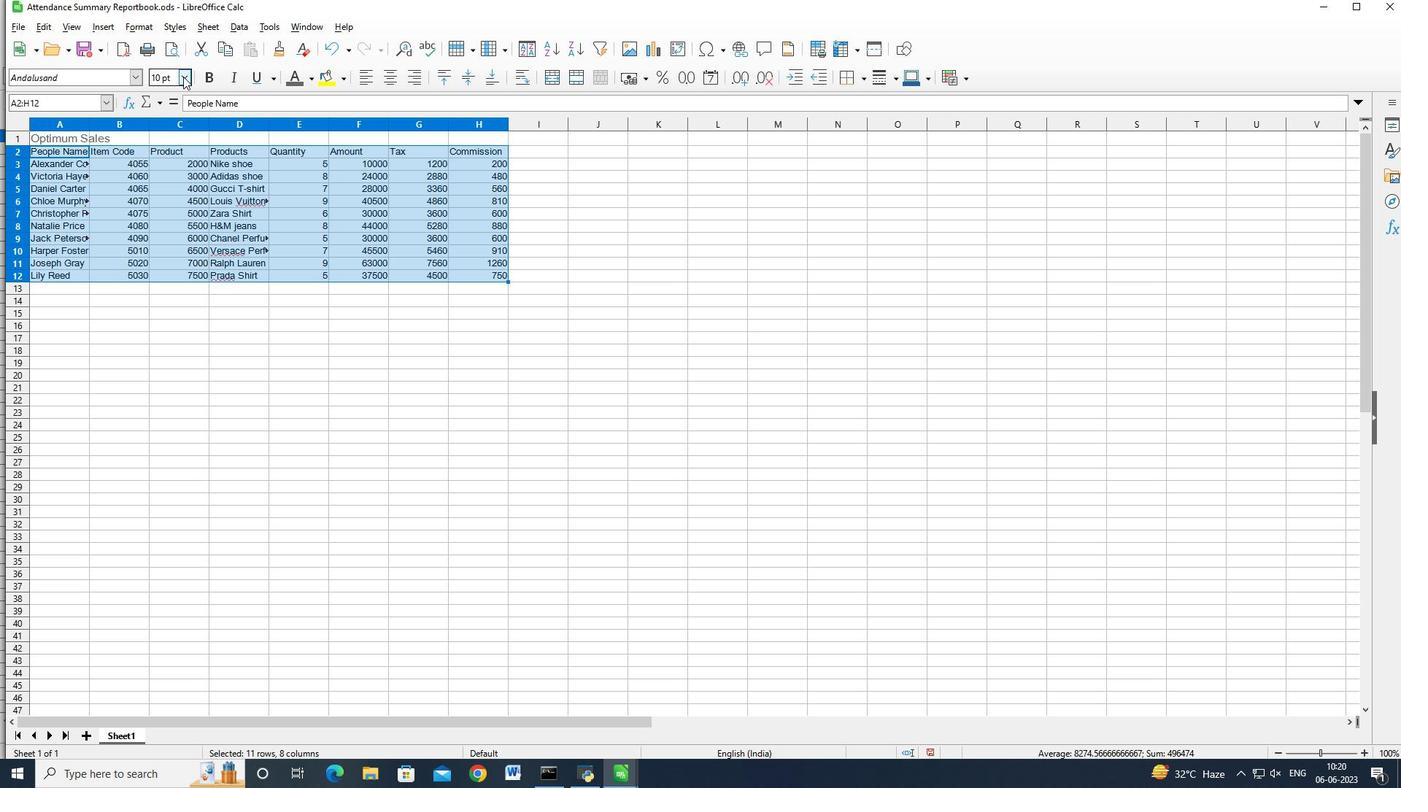 
Action: Mouse pressed left at (184, 77)
Screenshot: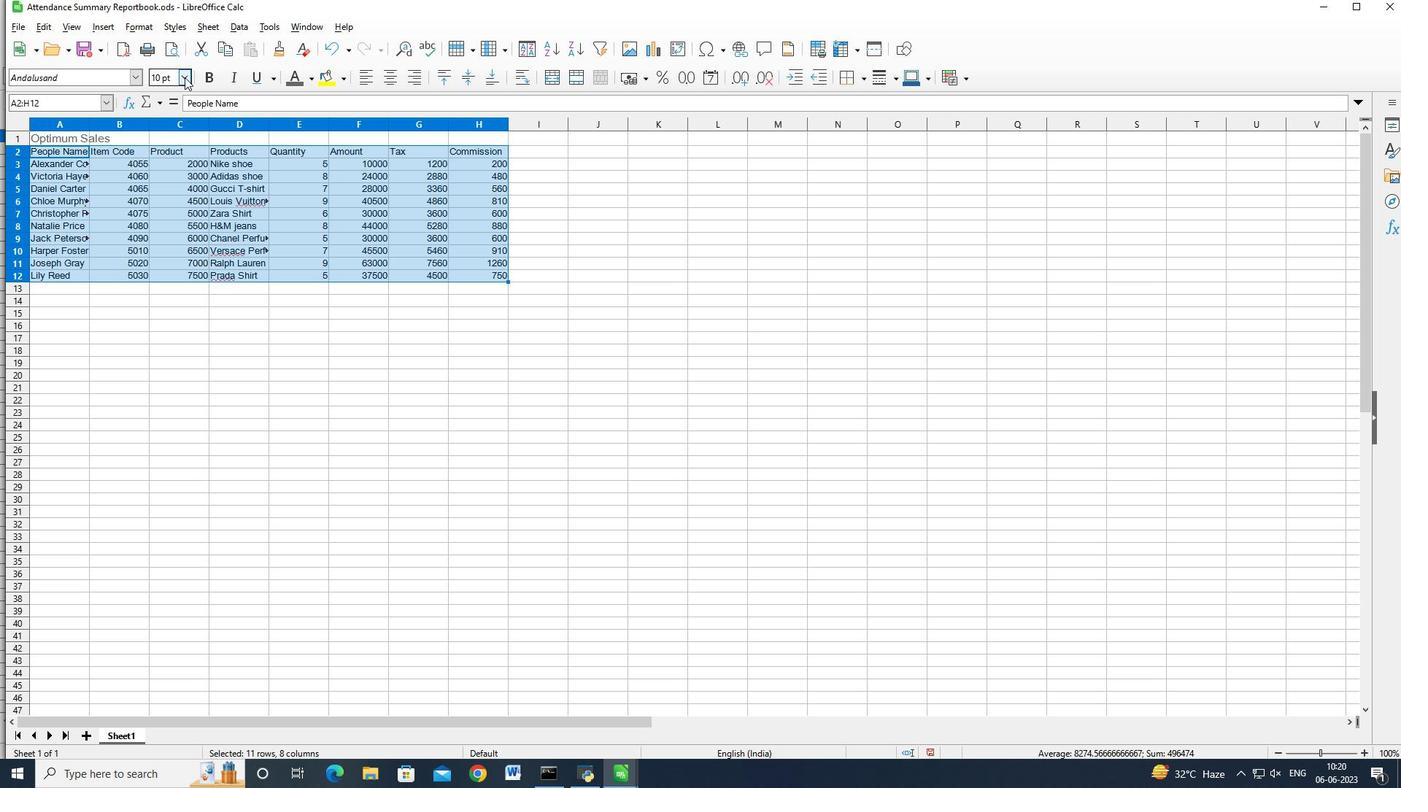 
Action: Mouse moved to (164, 175)
Screenshot: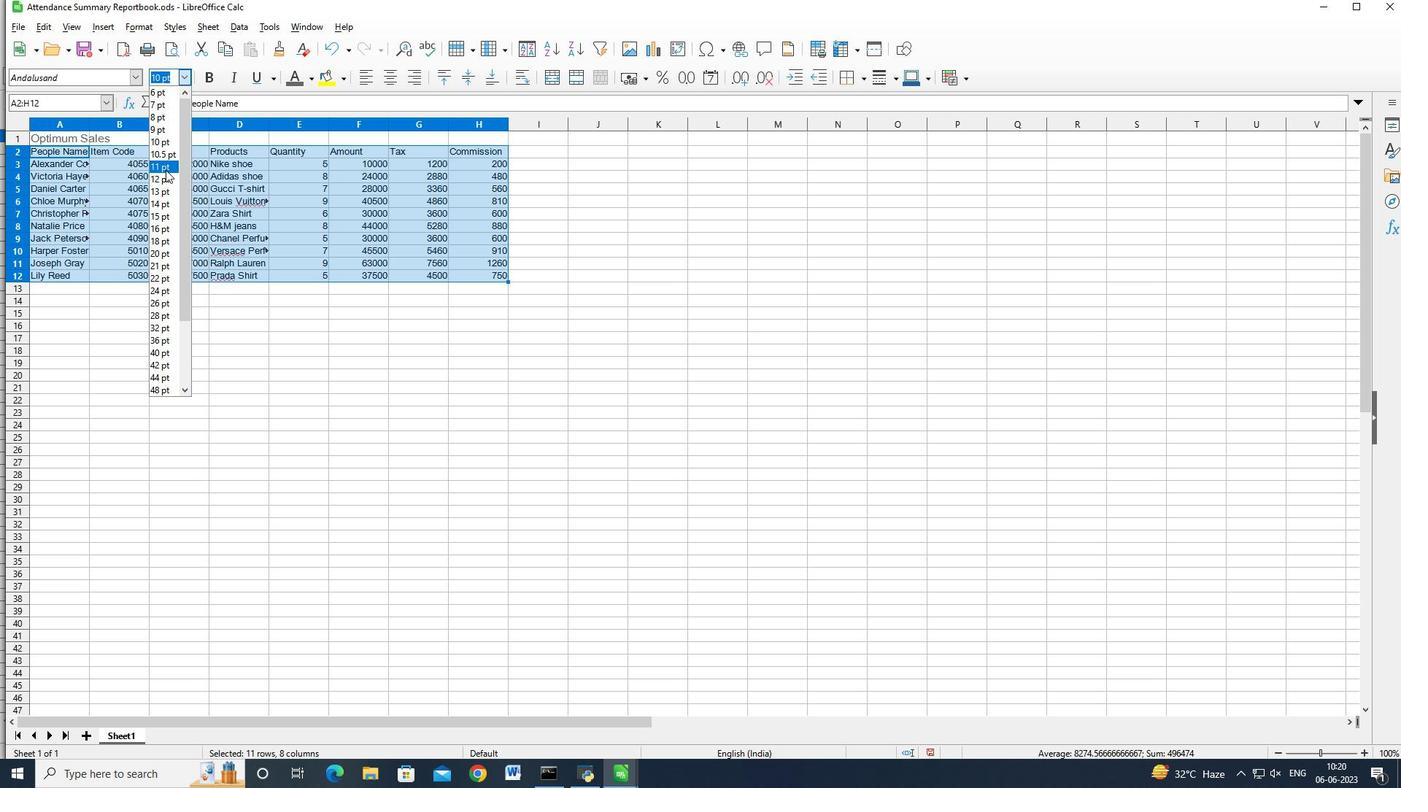 
Action: Mouse pressed left at (164, 175)
Screenshot: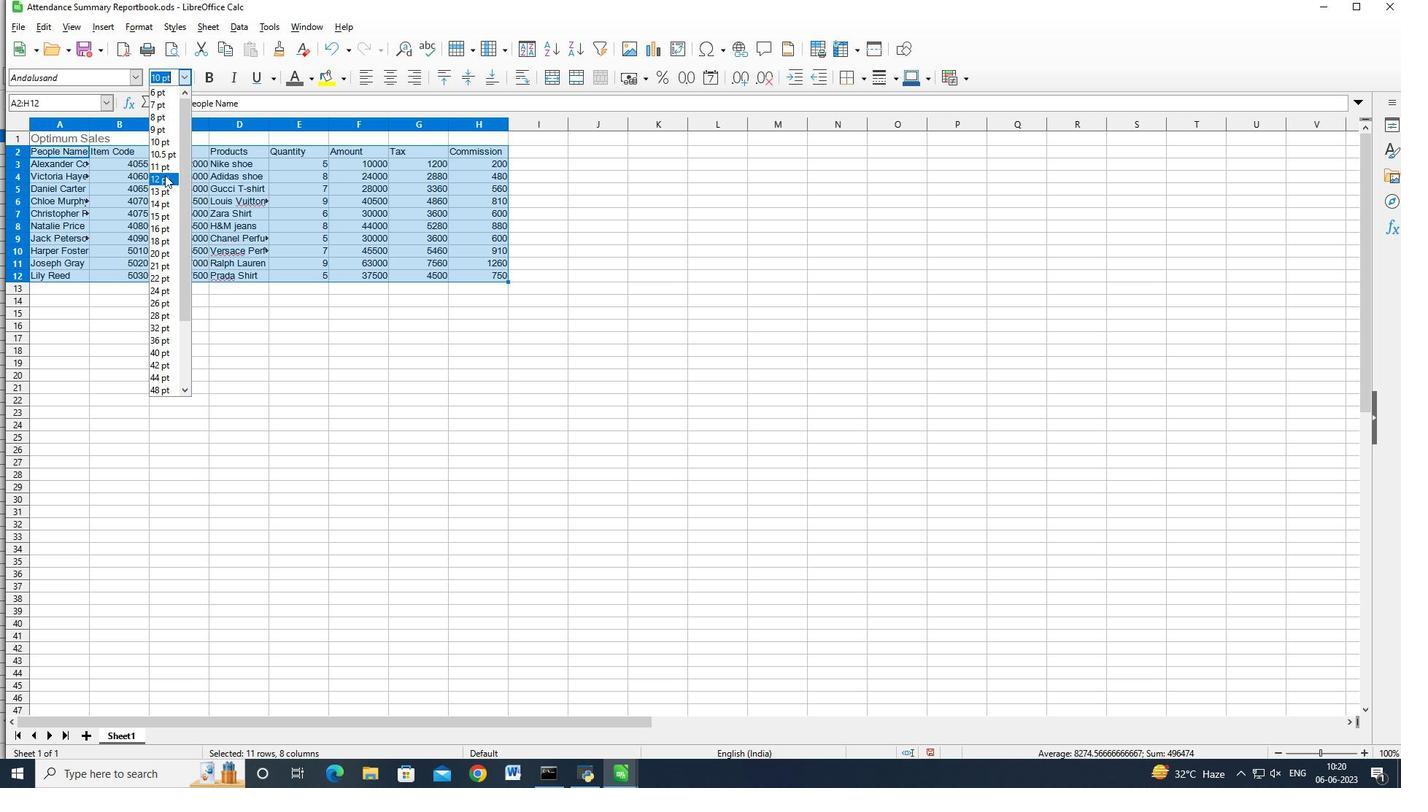 
Action: Mouse moved to (56, 140)
Screenshot: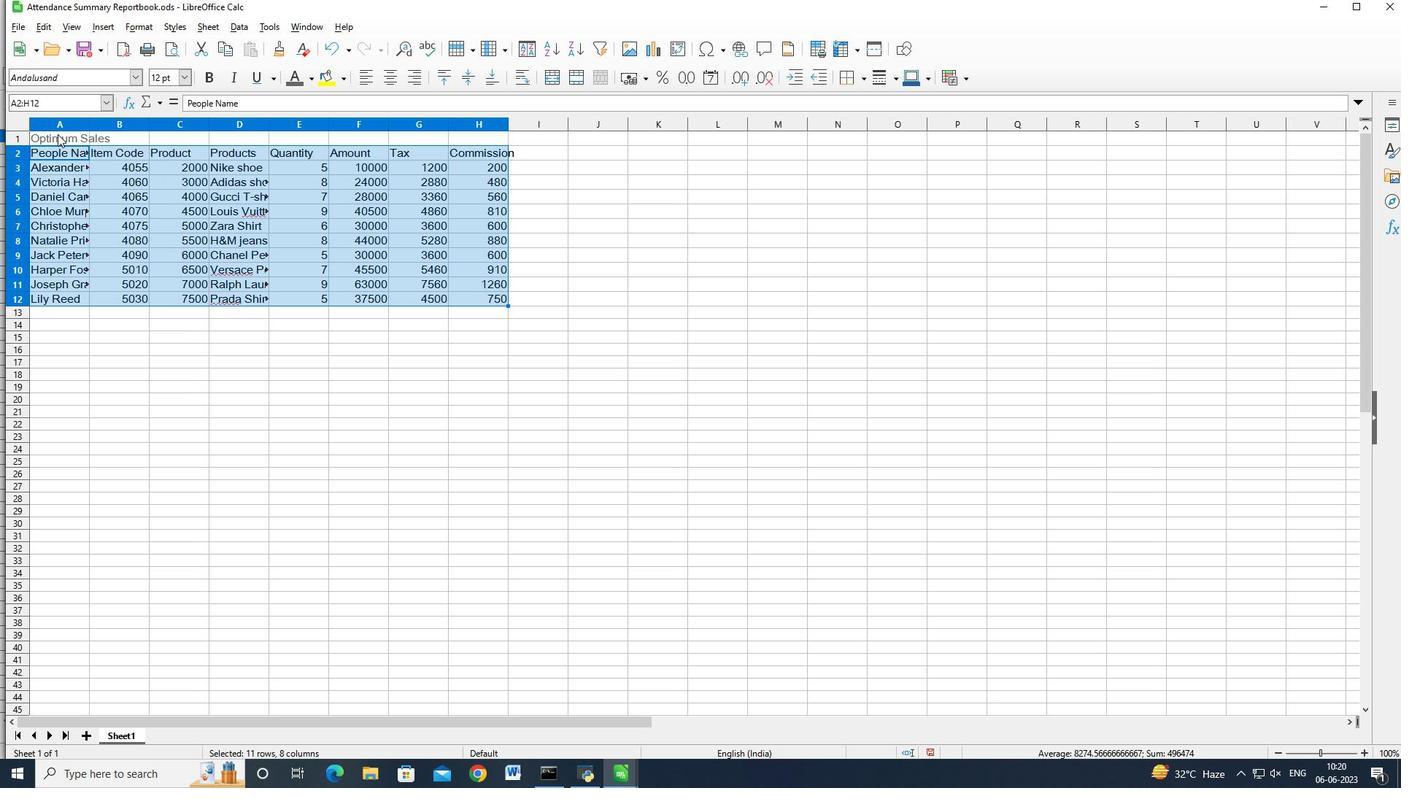 
Action: Mouse pressed left at (56, 140)
Screenshot: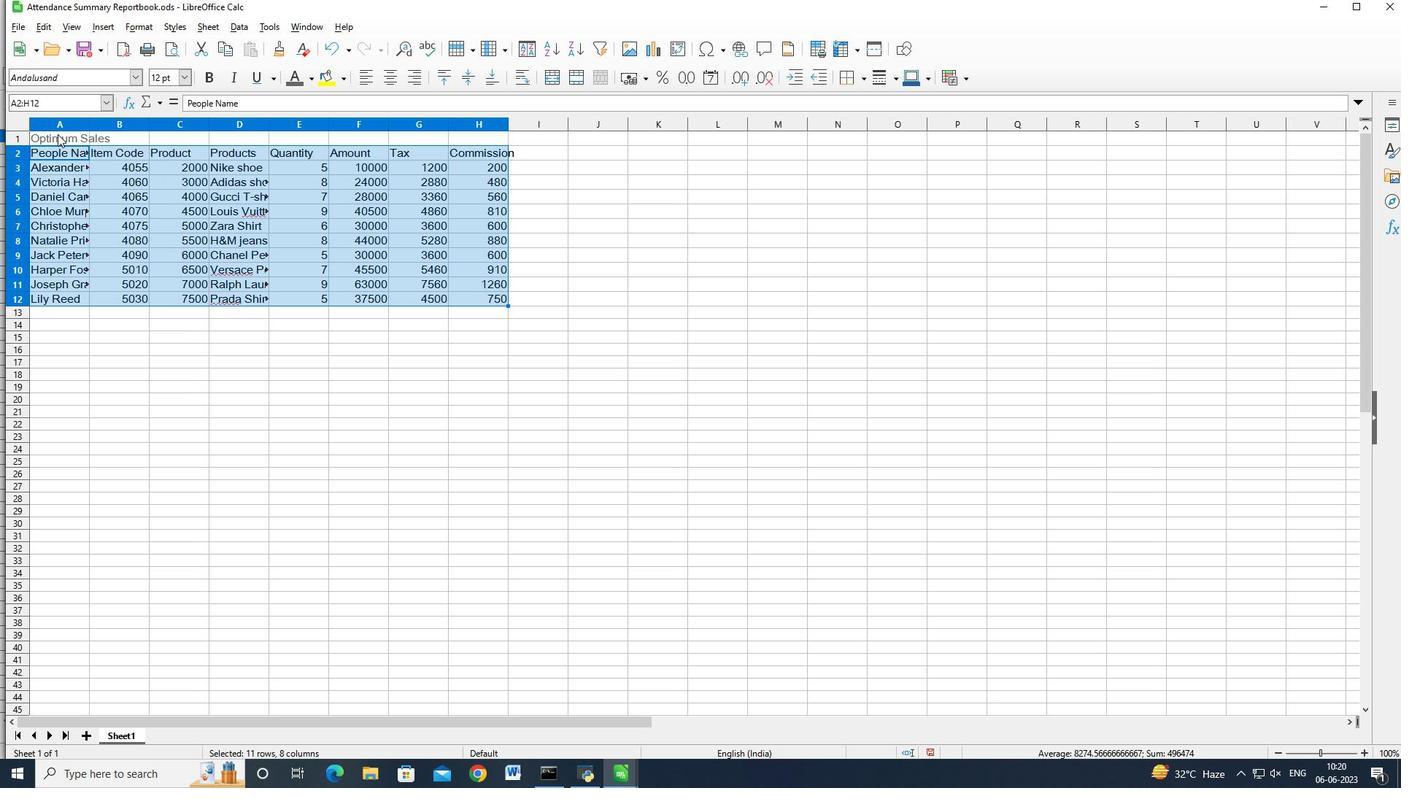
Action: Mouse moved to (98, 134)
Screenshot: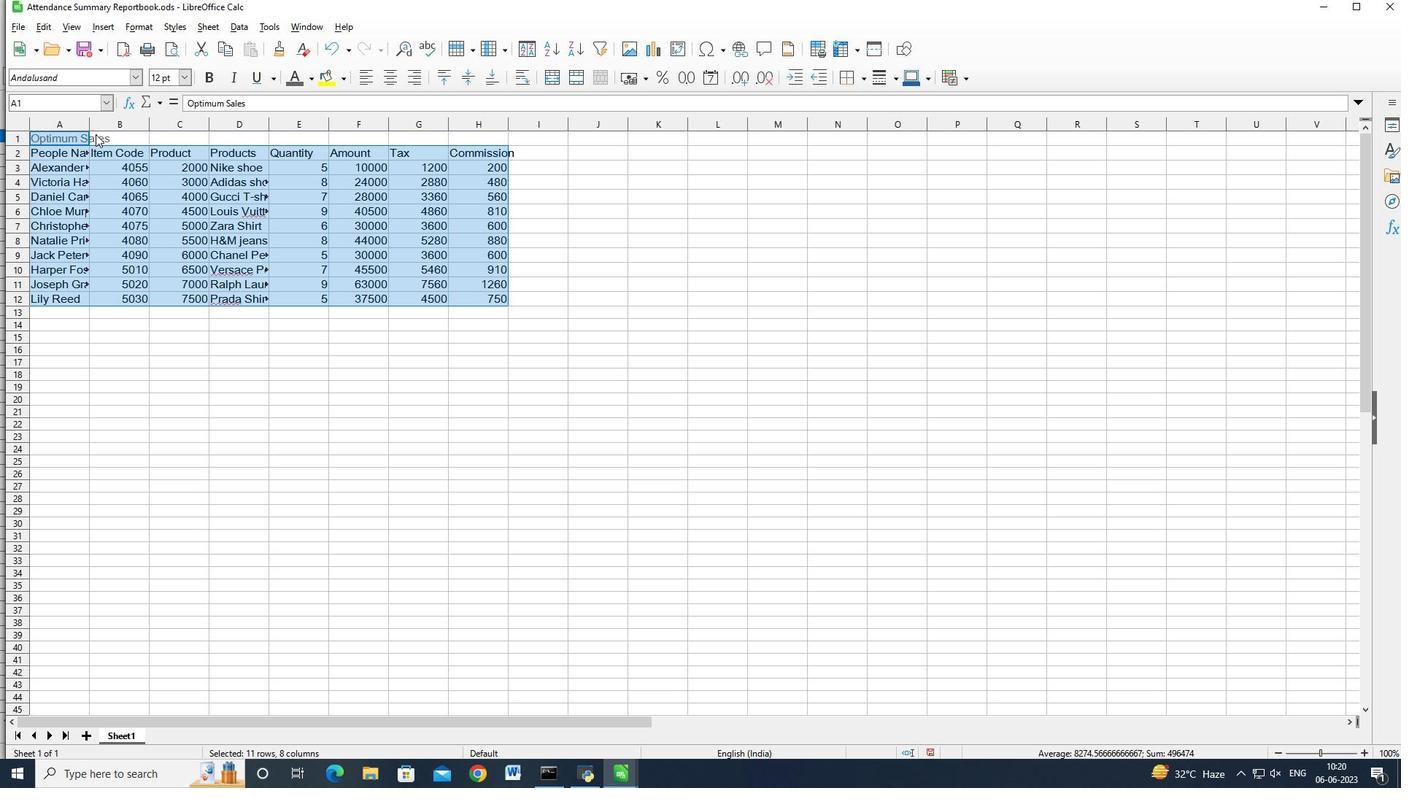 
Action: Mouse pressed left at (98, 134)
Screenshot: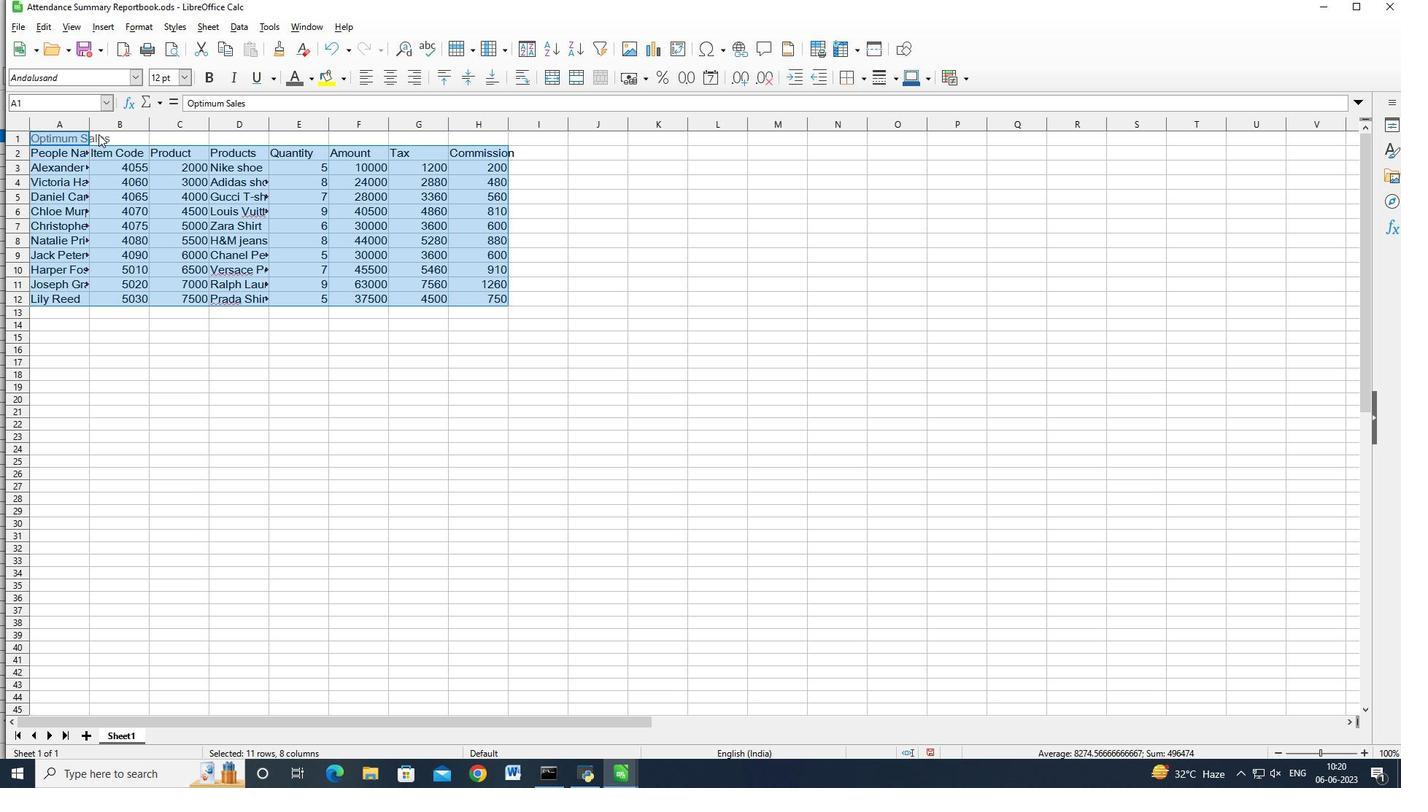 
Action: Mouse moved to (408, 81)
Screenshot: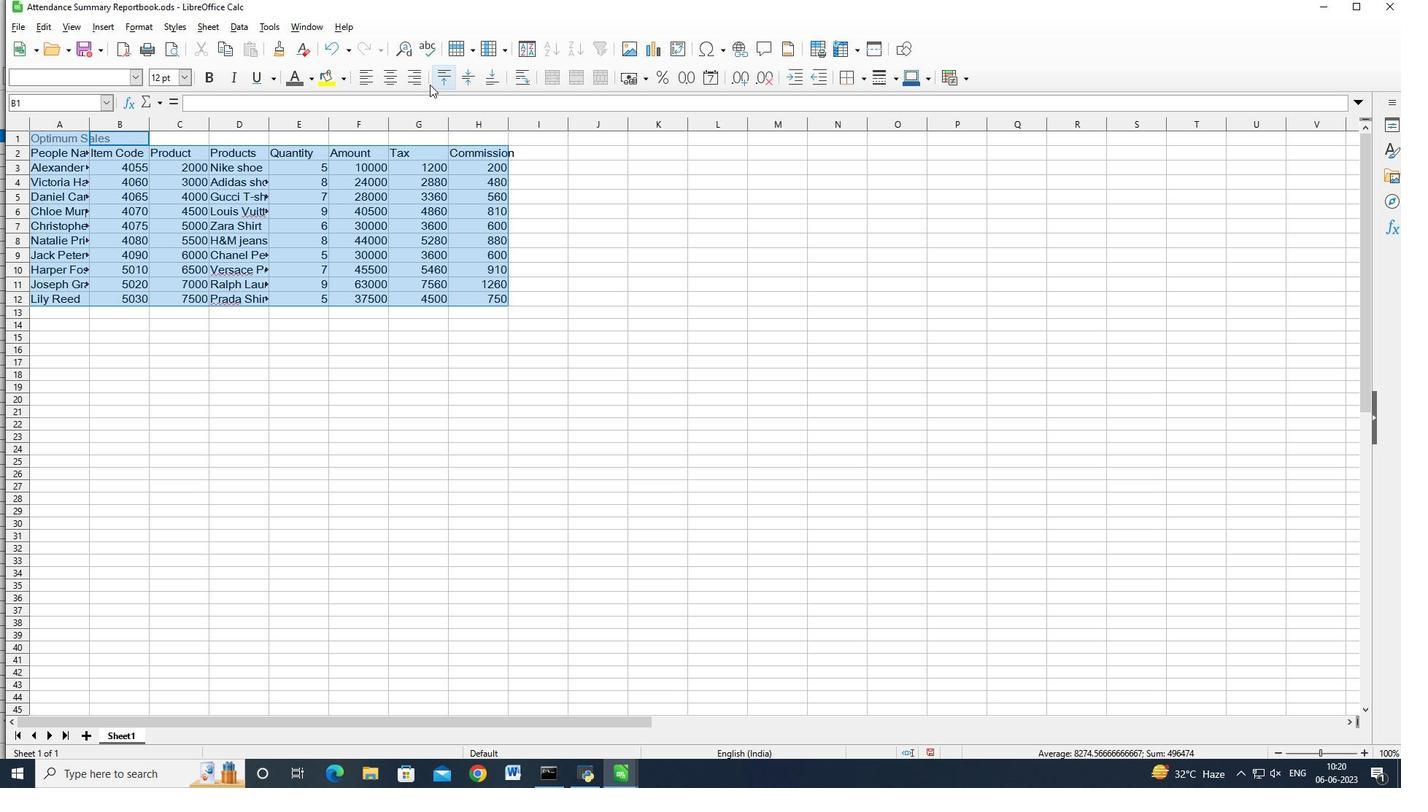 
Action: Mouse pressed left at (408, 81)
Screenshot: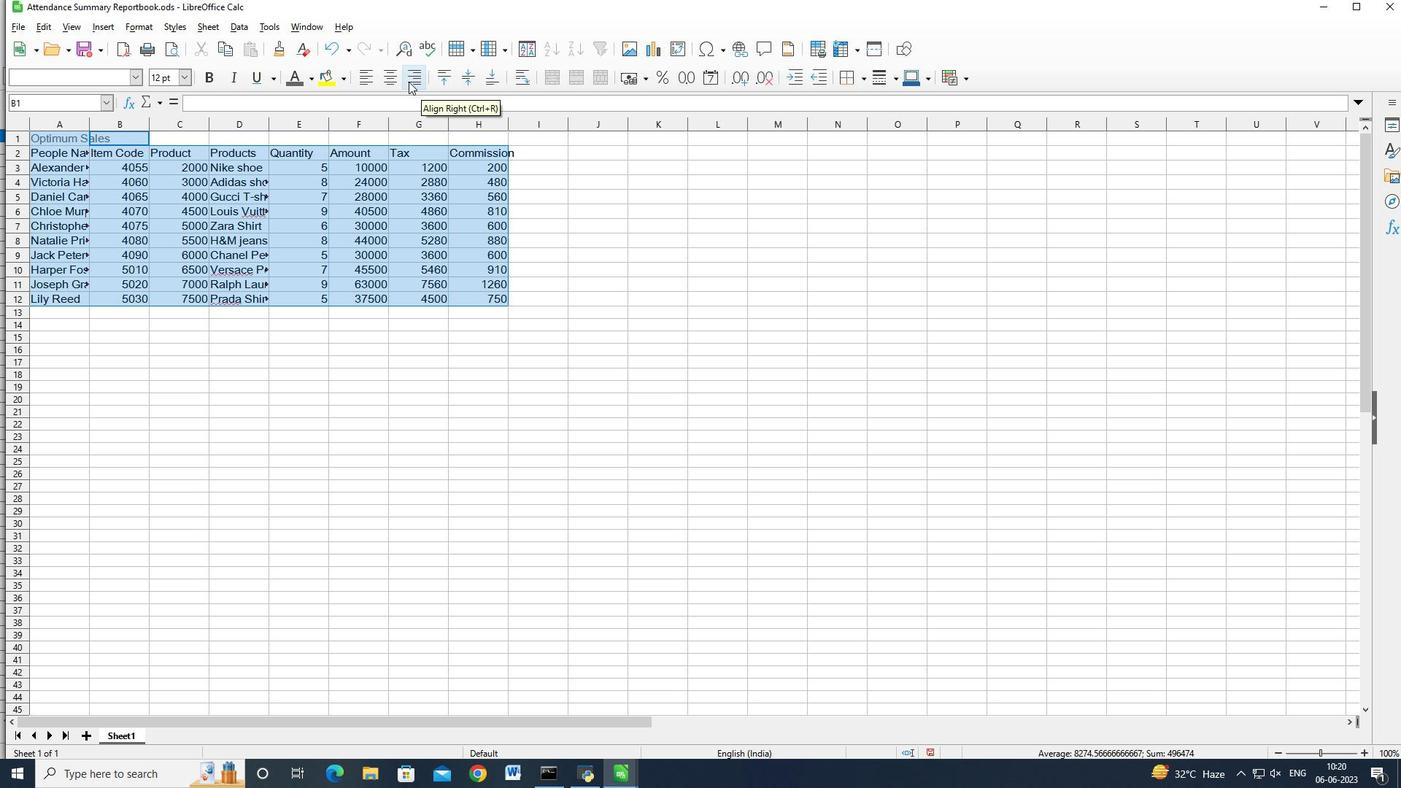 
Action: Mouse moved to (448, 208)
Screenshot: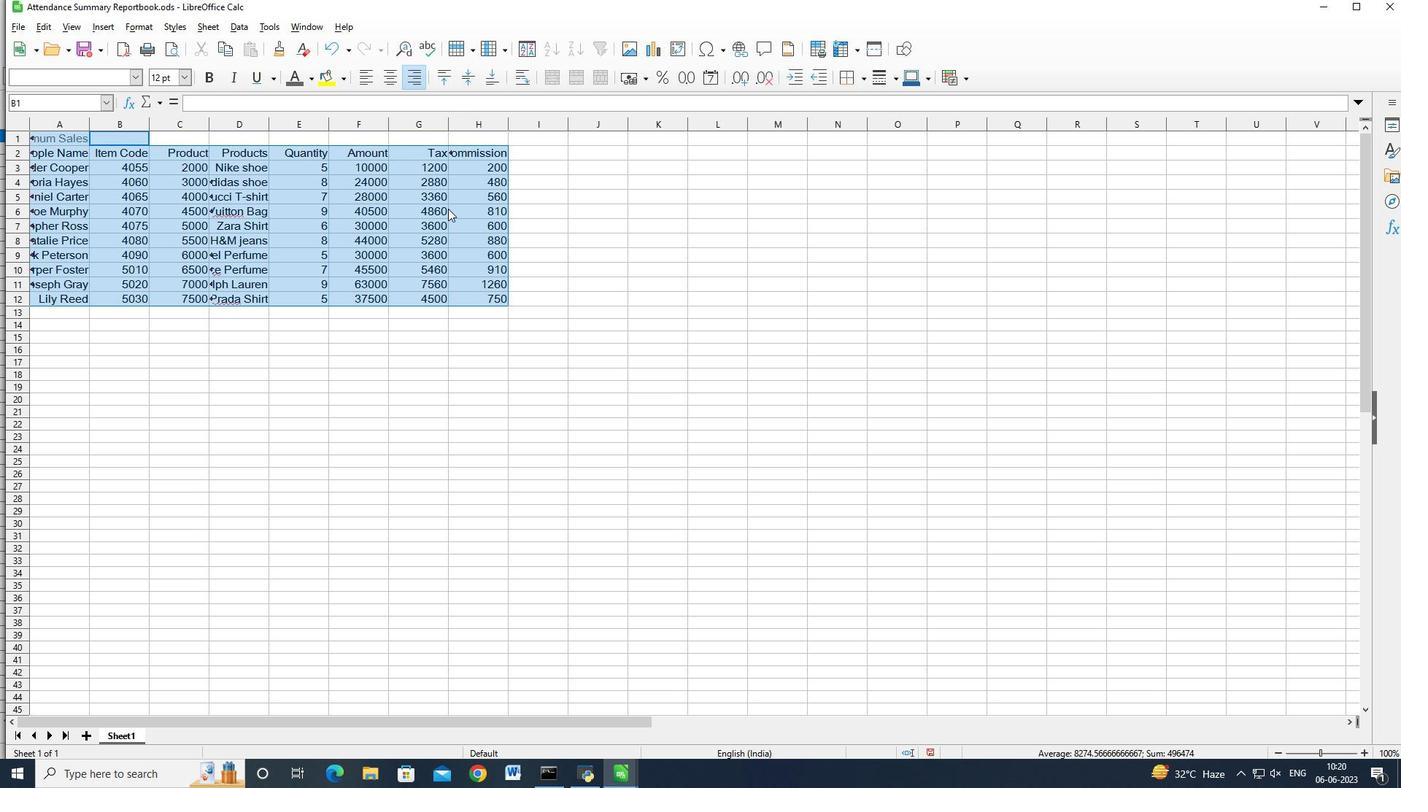 
Action: Key pressed ctrl+S
Screenshot: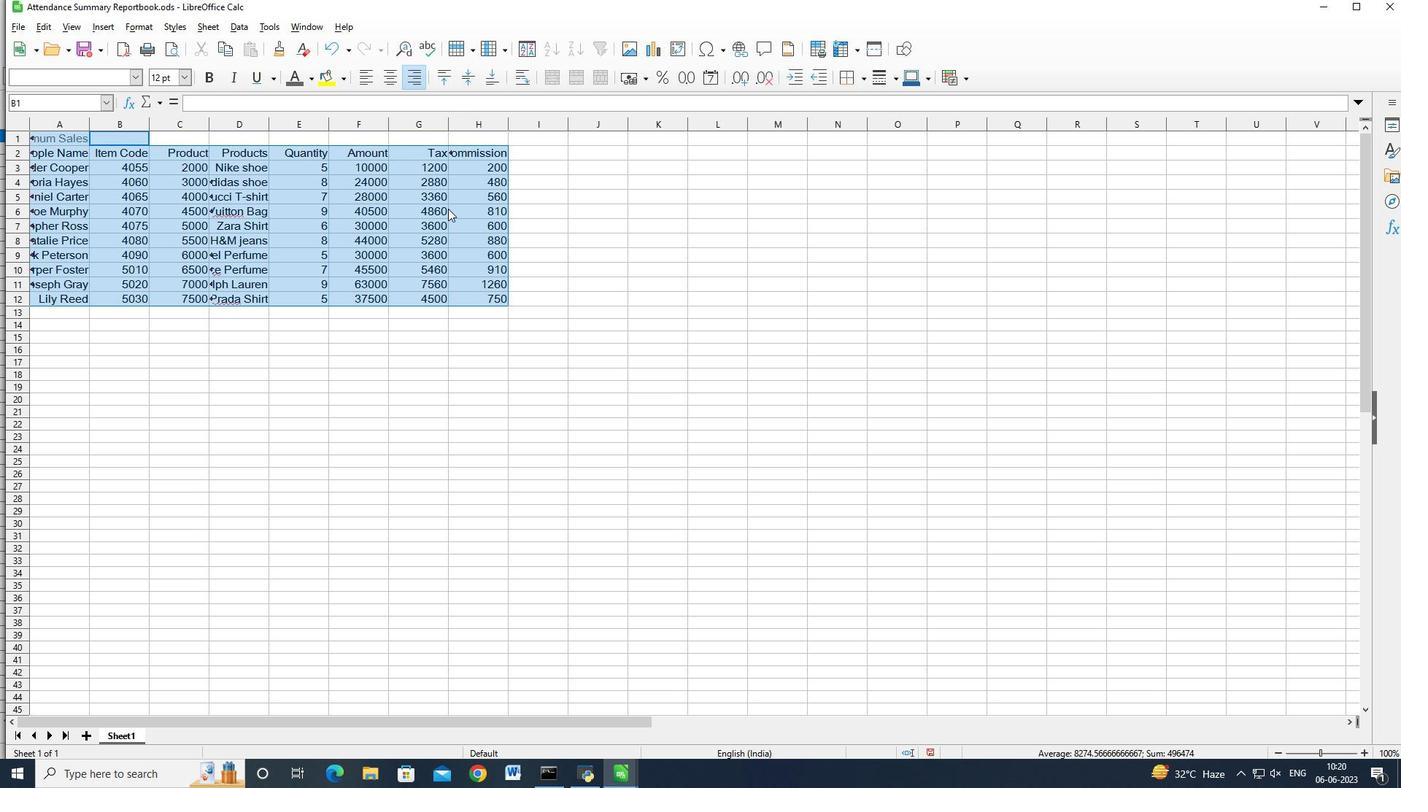 
Action: Mouse moved to (457, 210)
Screenshot: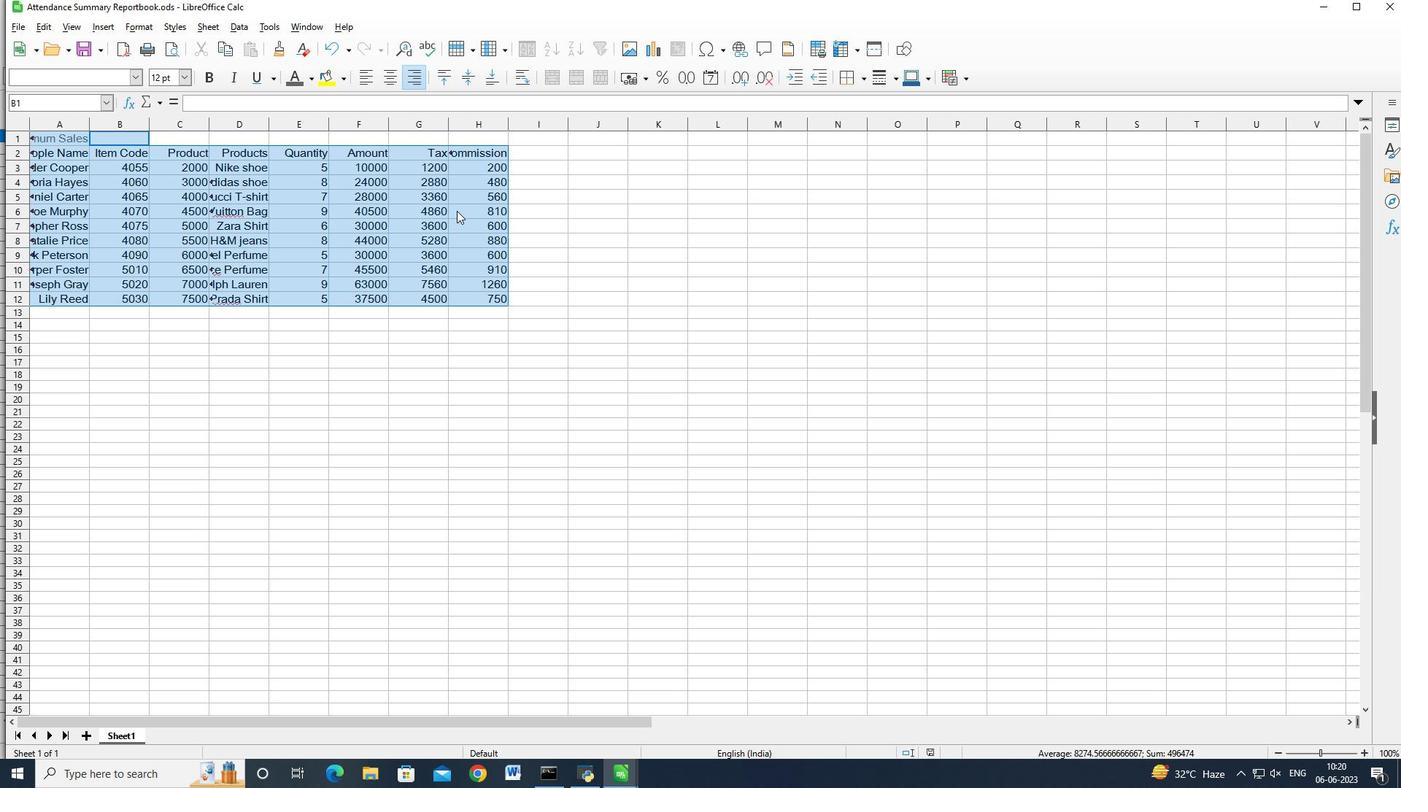 
